 Task: Search one way flight ticket for 2 adults, 2 children, 2 infants in seat in first from Block Island: Block Island State Airport to Greenville: Pitt-greenville Airport on 5-2-2023. Choice of flights is Westjet. Number of bags: 2 checked bags. Price is upto 86000. Outbound departure time preference is 19:30.
Action: Mouse moved to (335, 292)
Screenshot: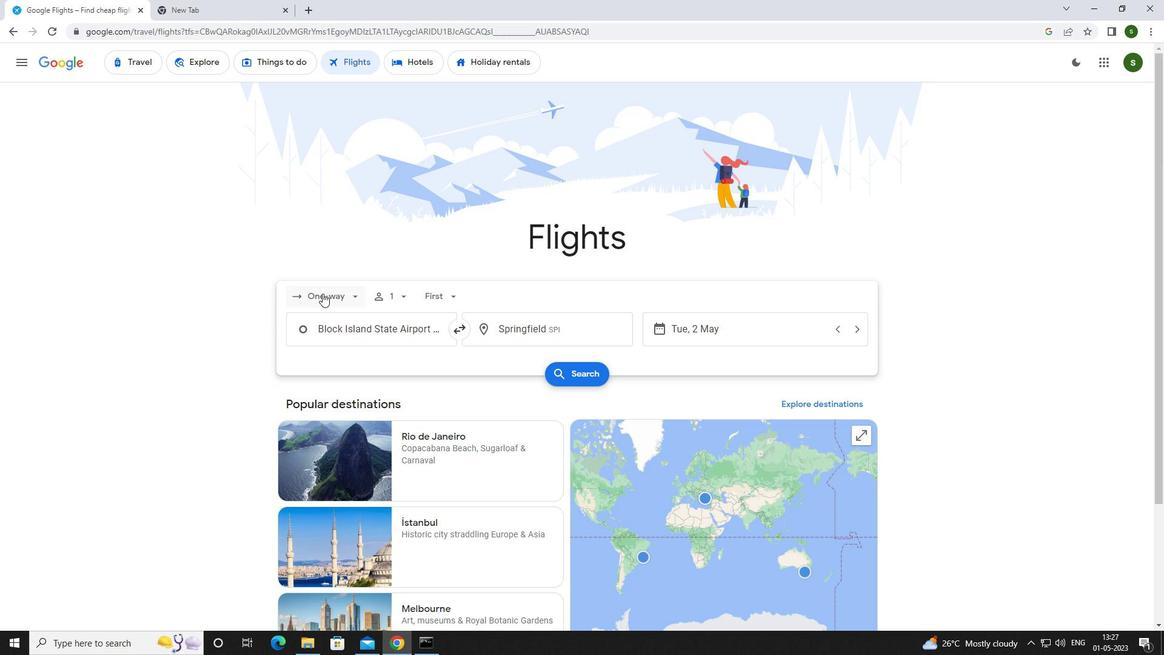 
Action: Mouse pressed left at (335, 292)
Screenshot: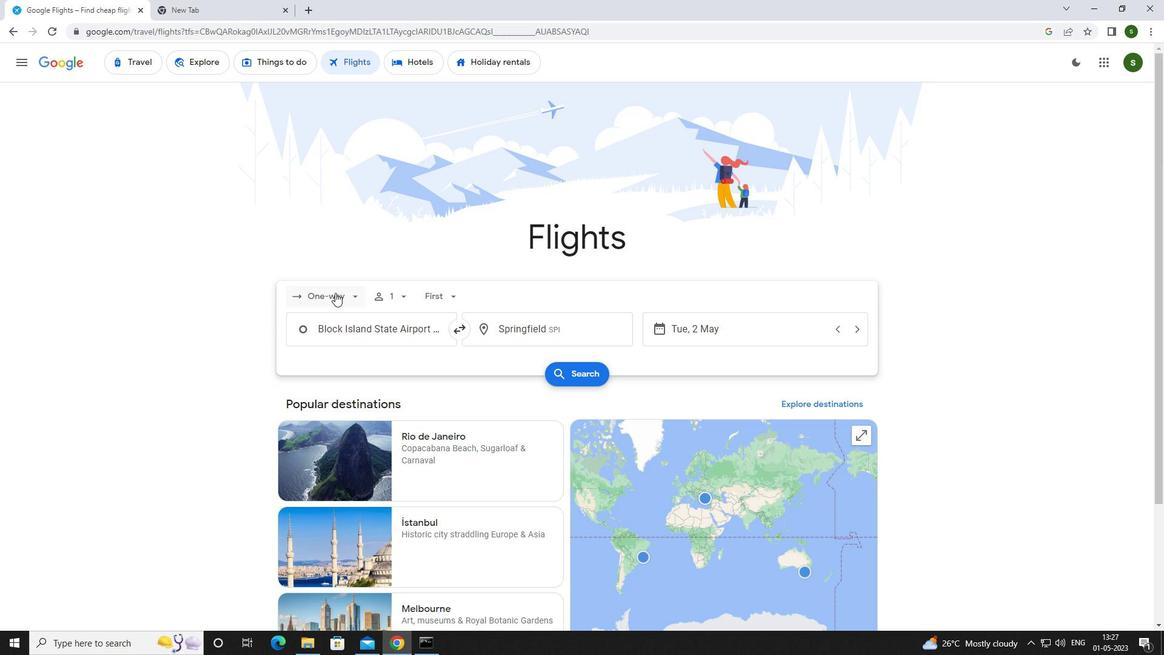 
Action: Mouse moved to (346, 354)
Screenshot: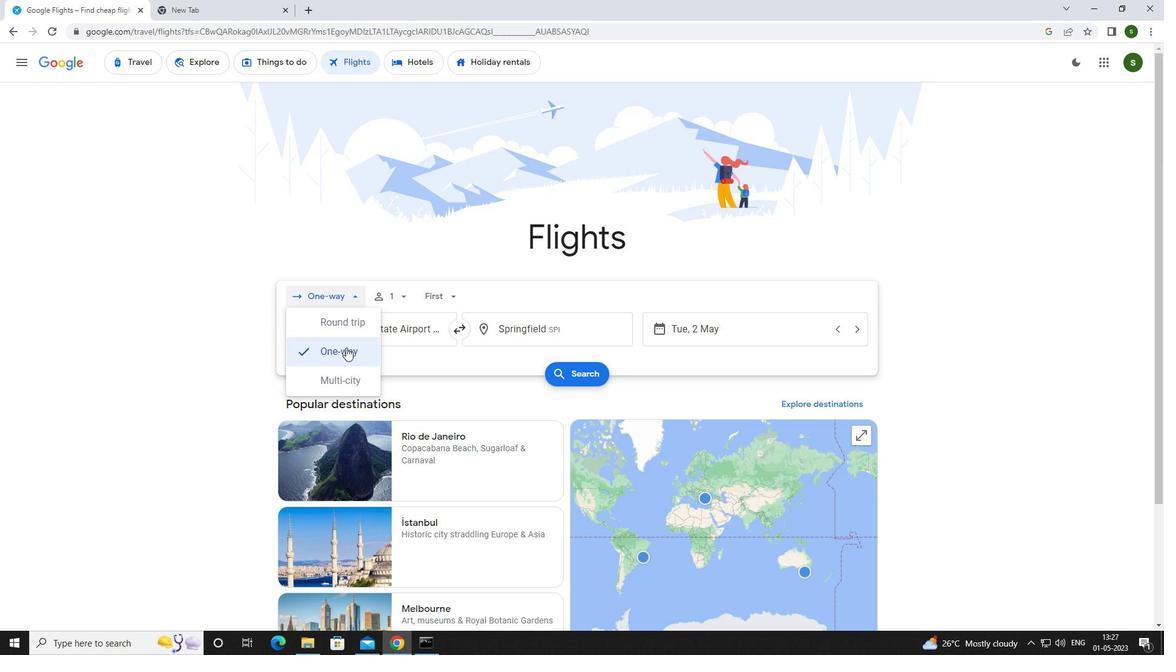 
Action: Mouse pressed left at (346, 354)
Screenshot: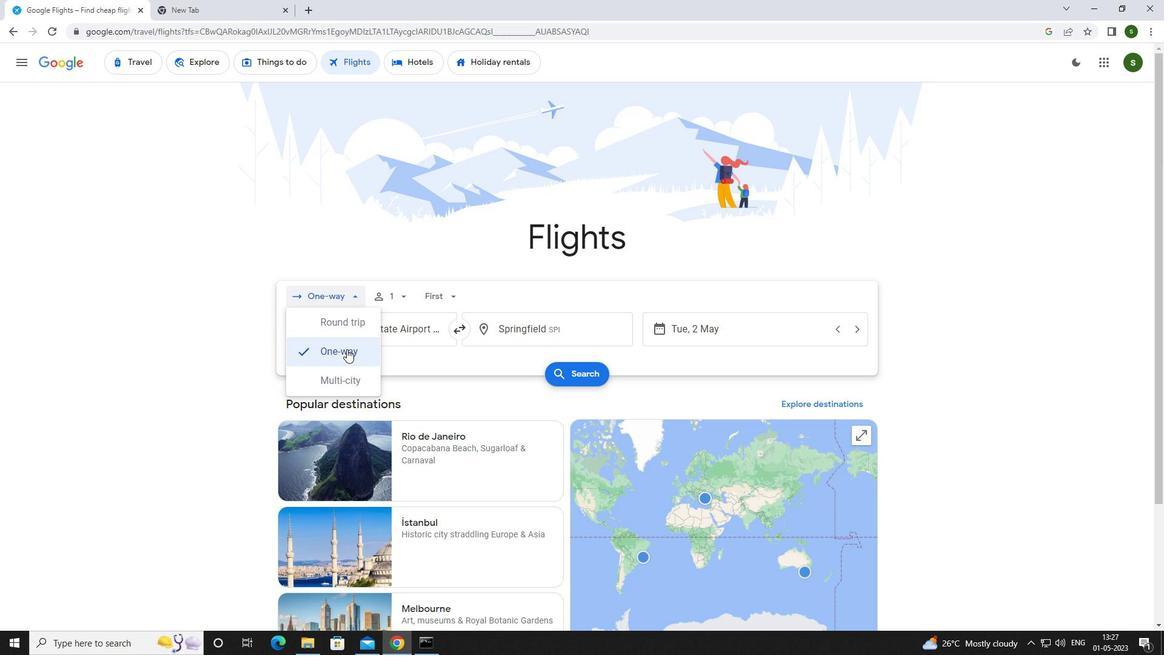 
Action: Mouse moved to (401, 297)
Screenshot: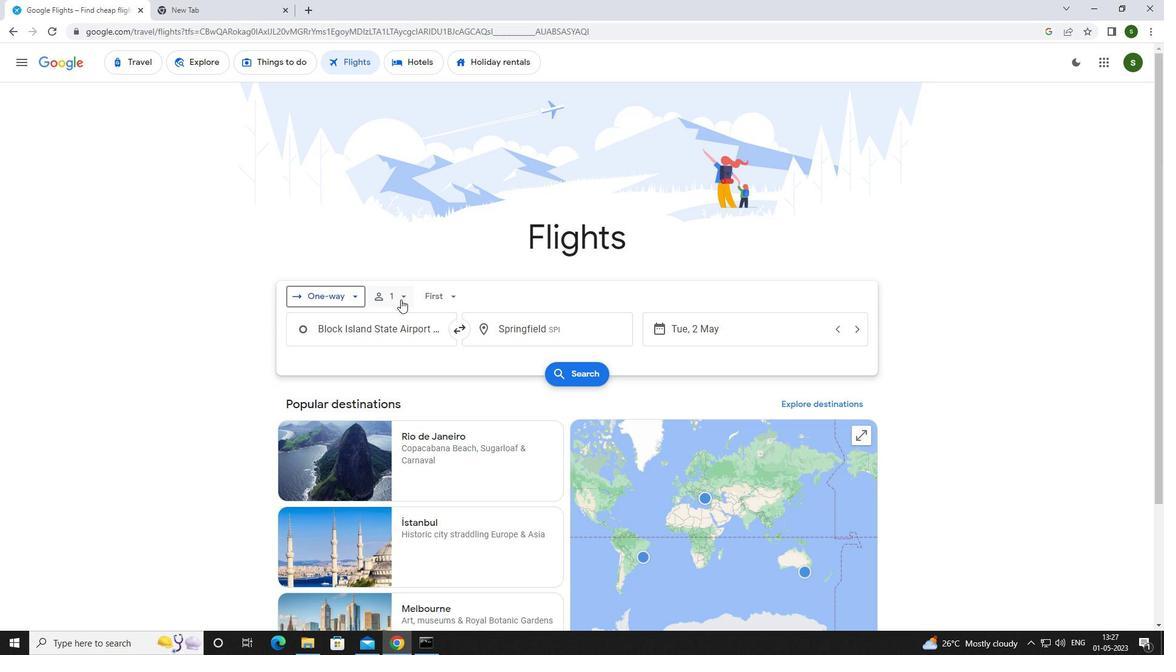 
Action: Mouse pressed left at (401, 297)
Screenshot: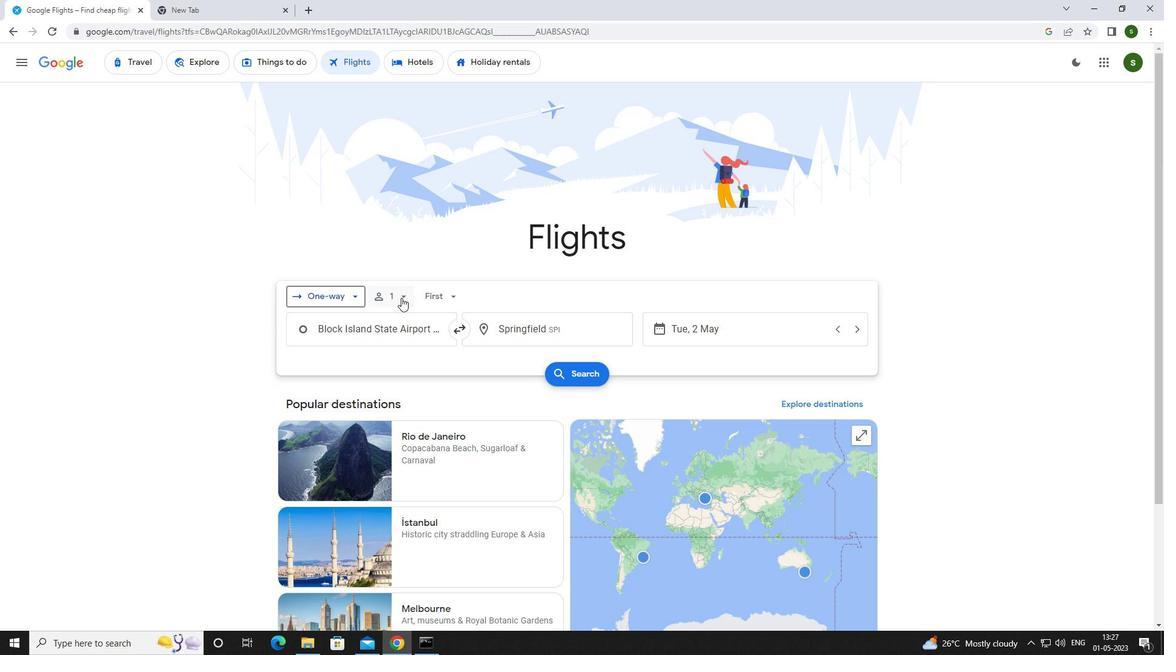 
Action: Mouse moved to (487, 327)
Screenshot: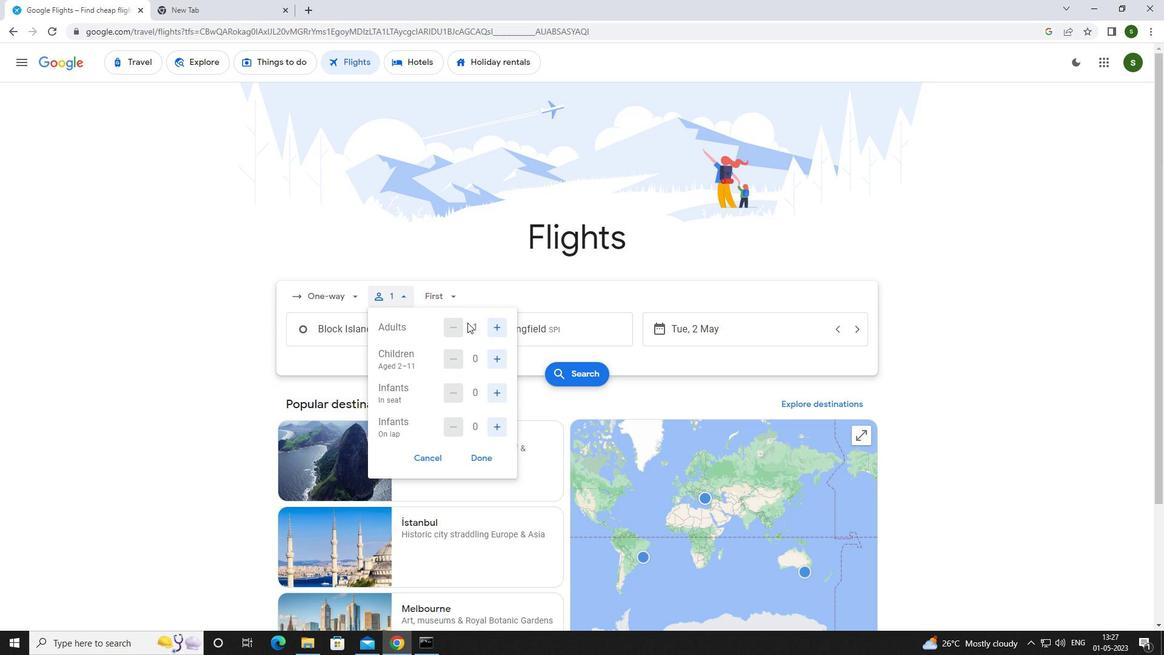 
Action: Mouse pressed left at (487, 327)
Screenshot: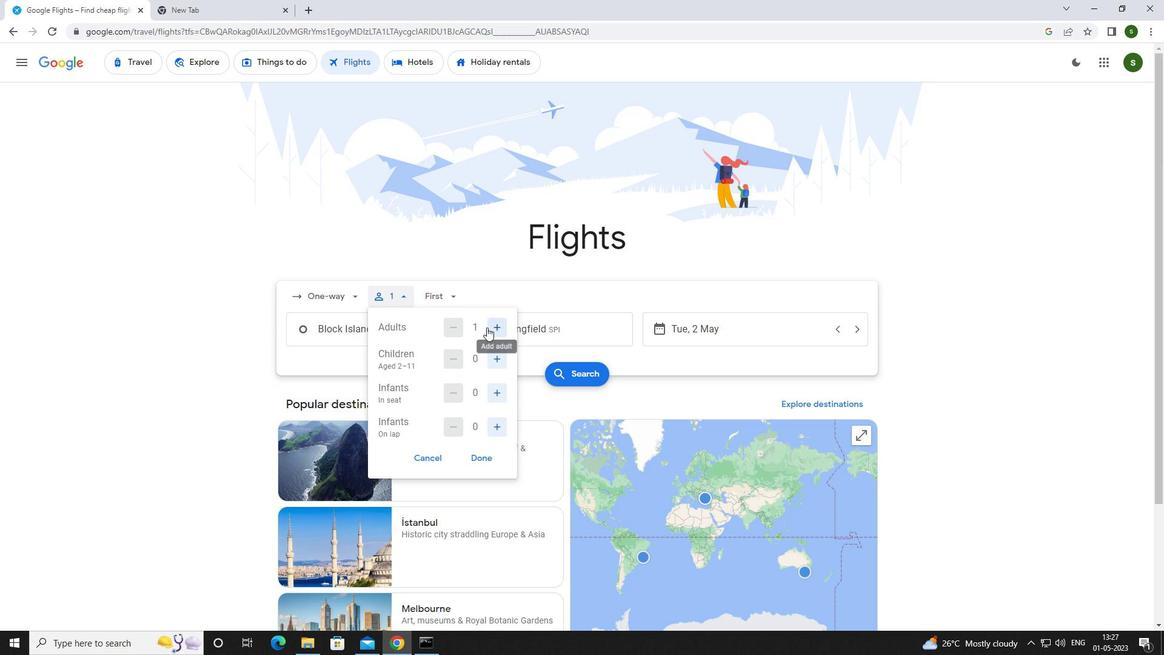 
Action: Mouse moved to (497, 357)
Screenshot: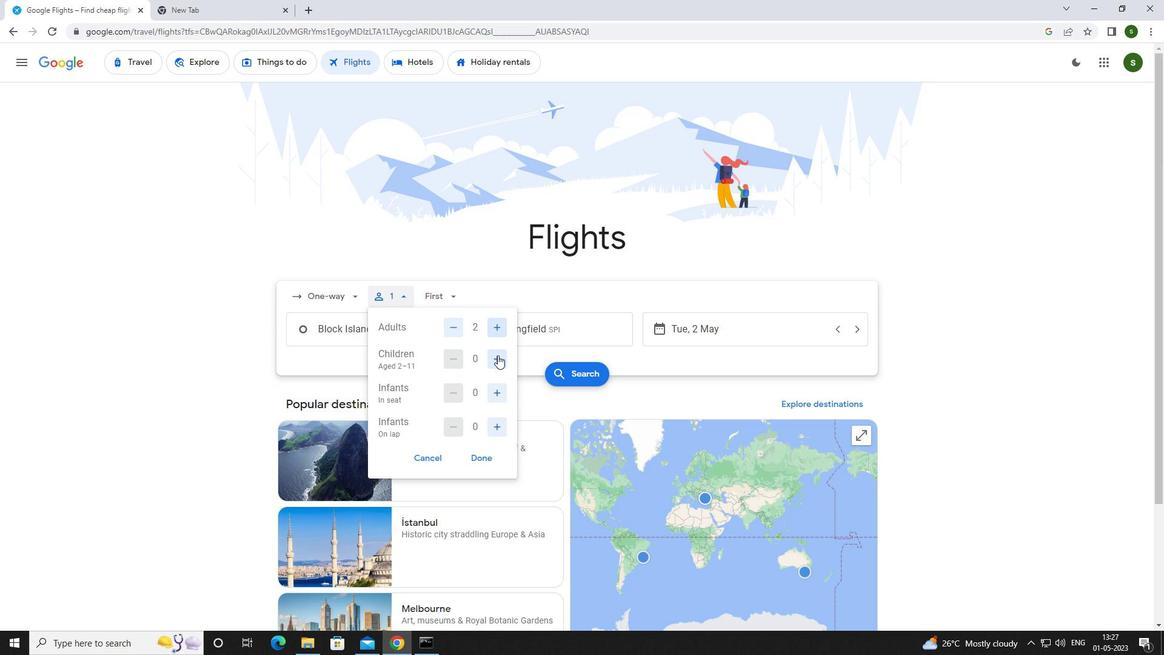 
Action: Mouse pressed left at (497, 357)
Screenshot: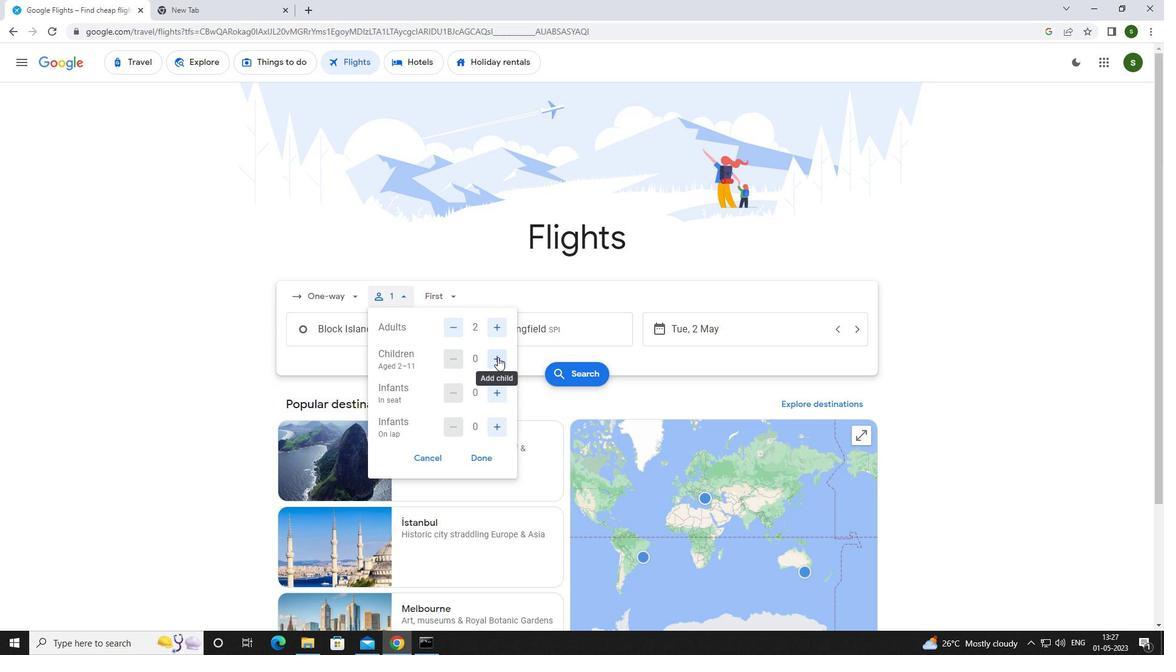 
Action: Mouse moved to (497, 357)
Screenshot: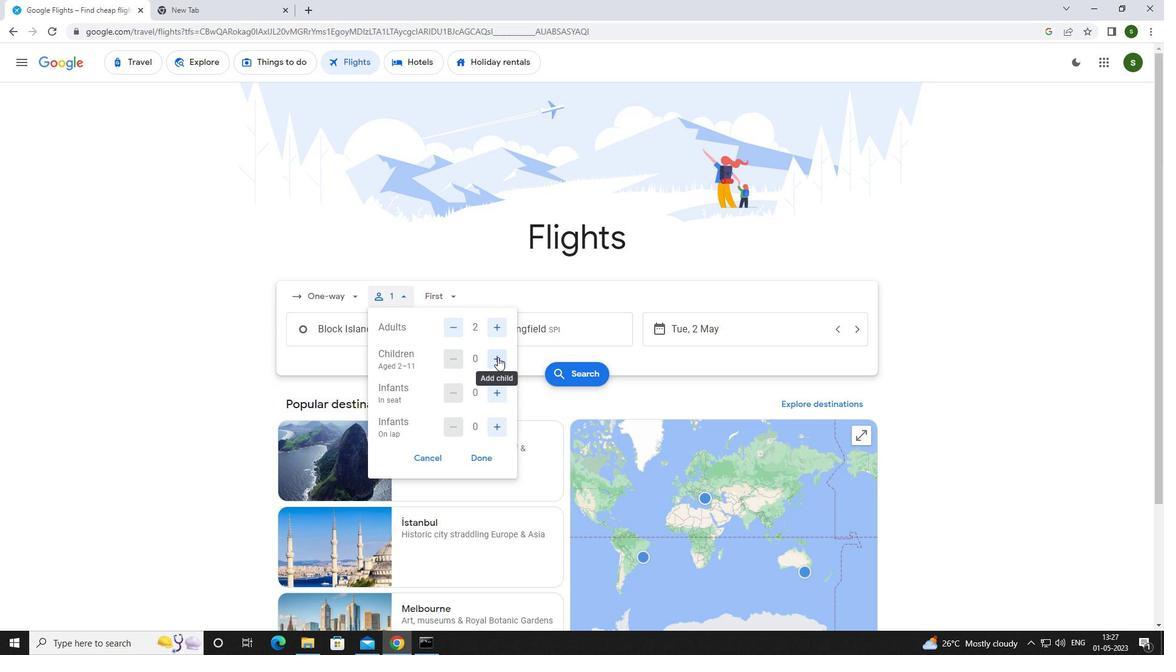 
Action: Mouse pressed left at (497, 357)
Screenshot: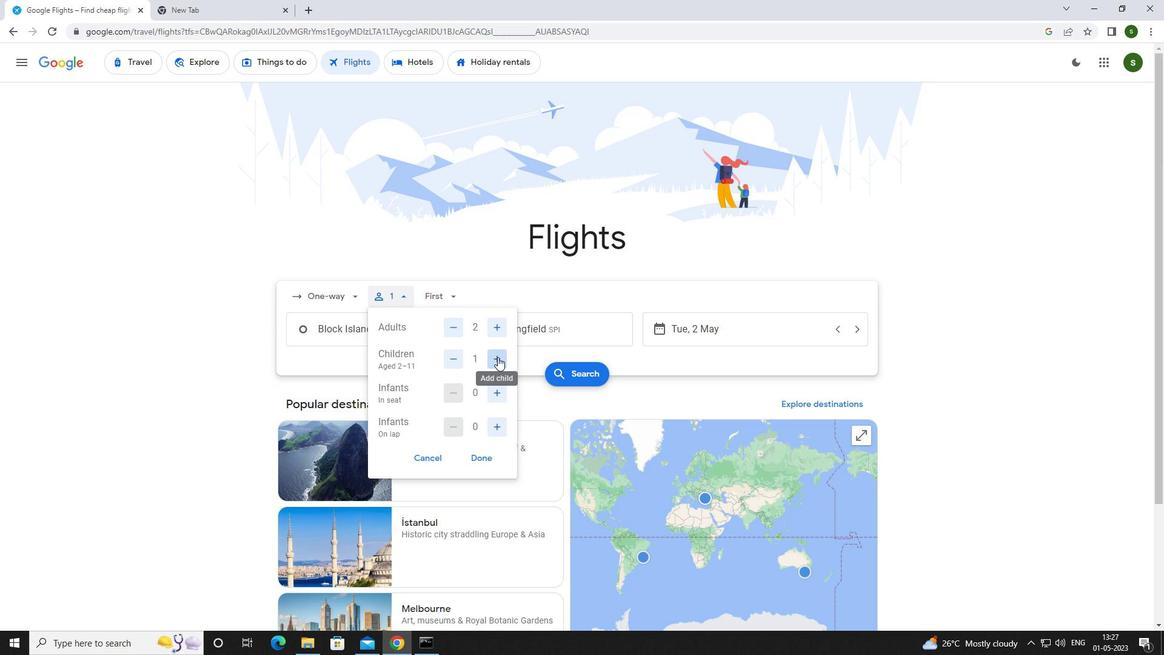 
Action: Mouse moved to (494, 389)
Screenshot: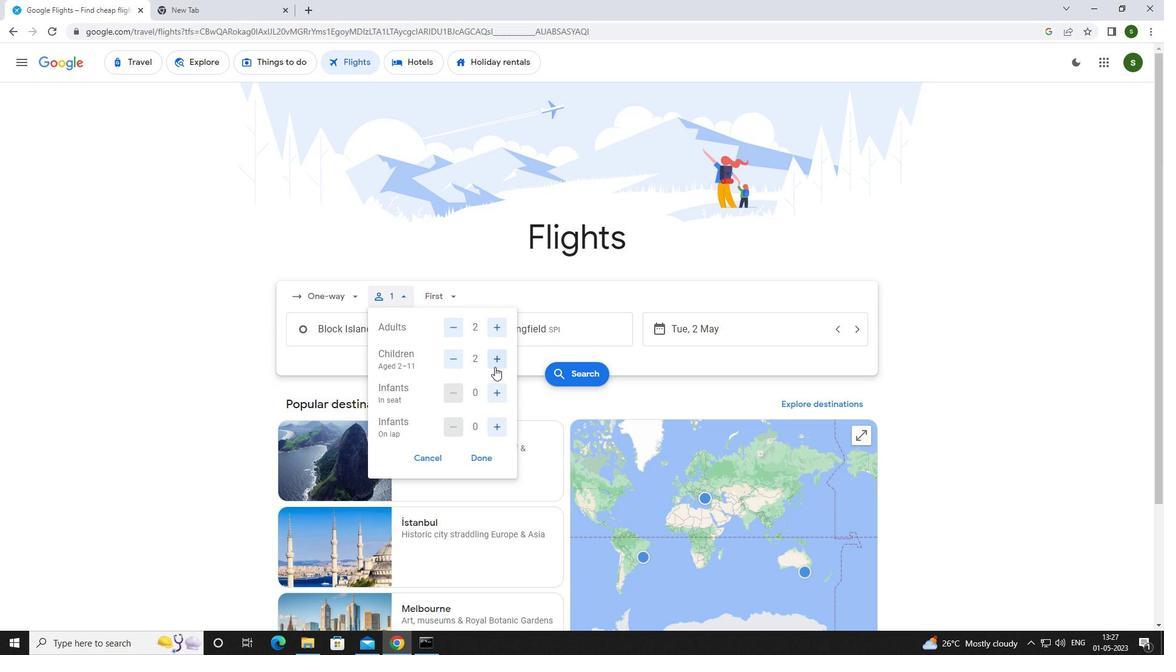 
Action: Mouse pressed left at (494, 389)
Screenshot: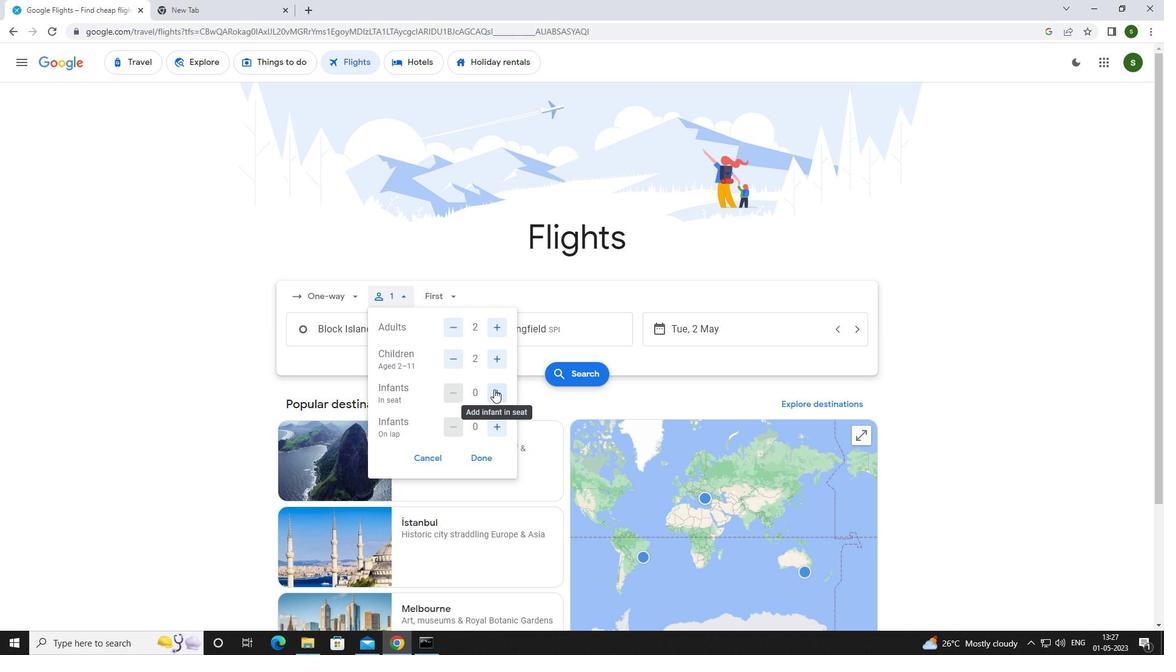 
Action: Mouse pressed left at (494, 389)
Screenshot: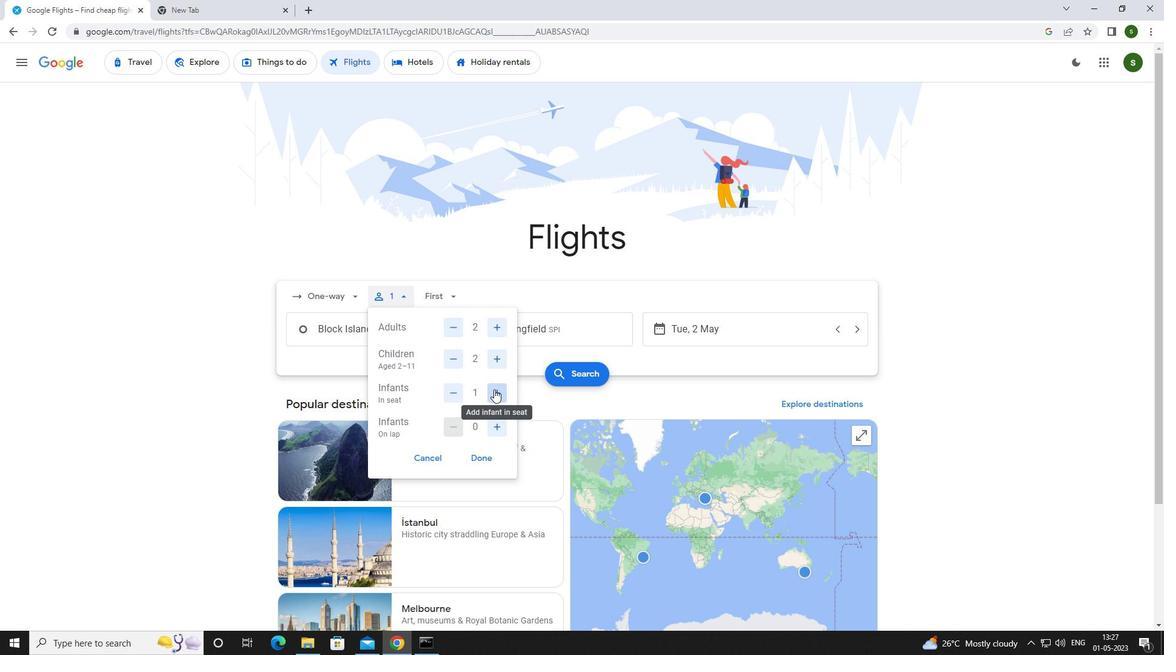 
Action: Mouse moved to (448, 299)
Screenshot: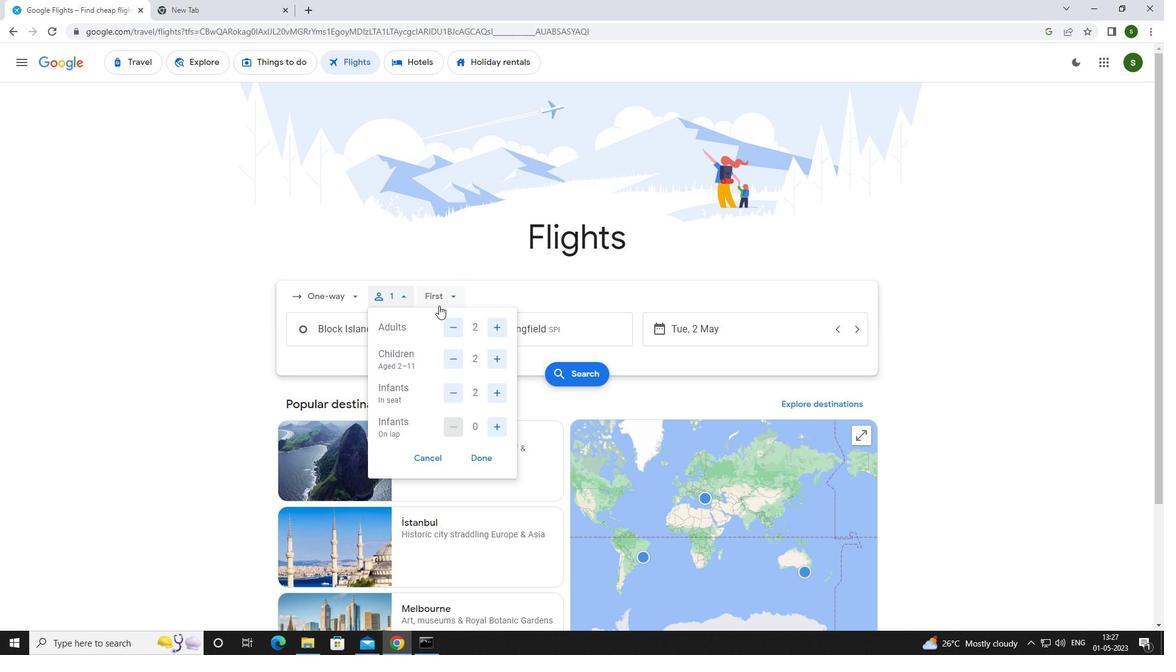 
Action: Mouse pressed left at (448, 299)
Screenshot: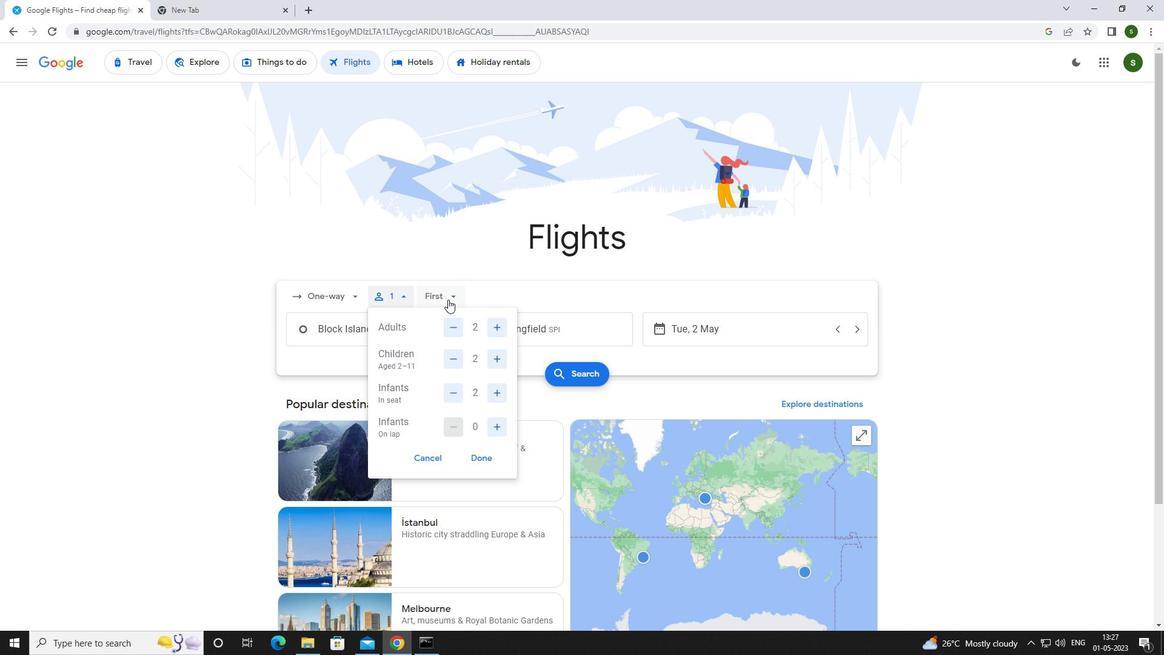 
Action: Mouse moved to (467, 408)
Screenshot: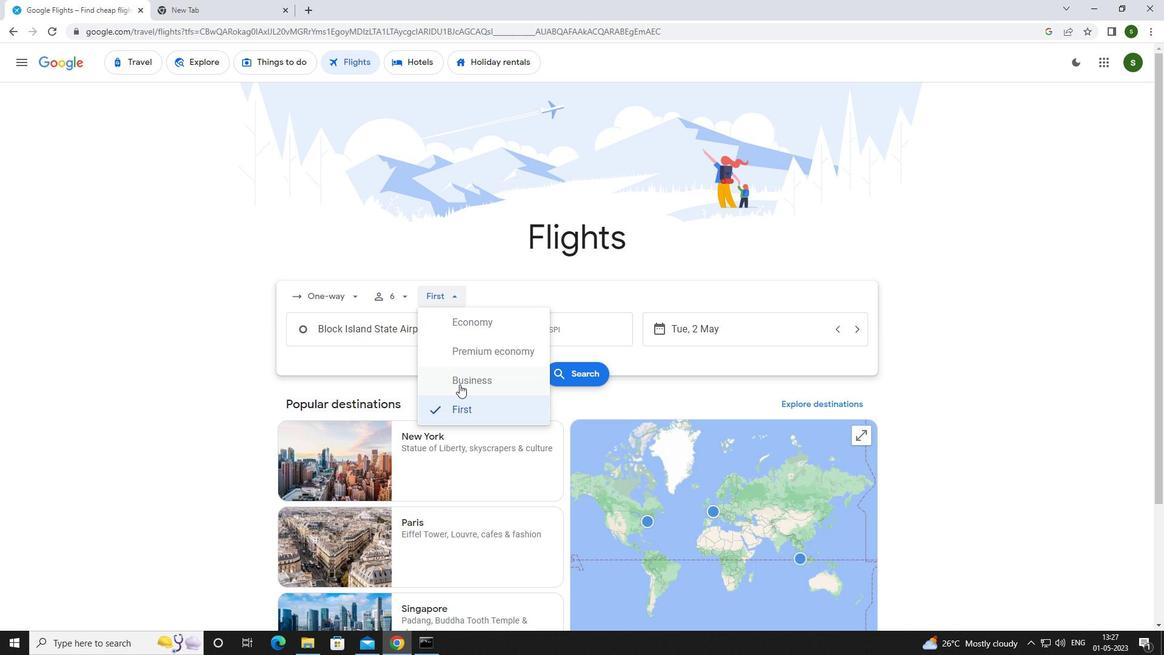
Action: Mouse pressed left at (467, 408)
Screenshot: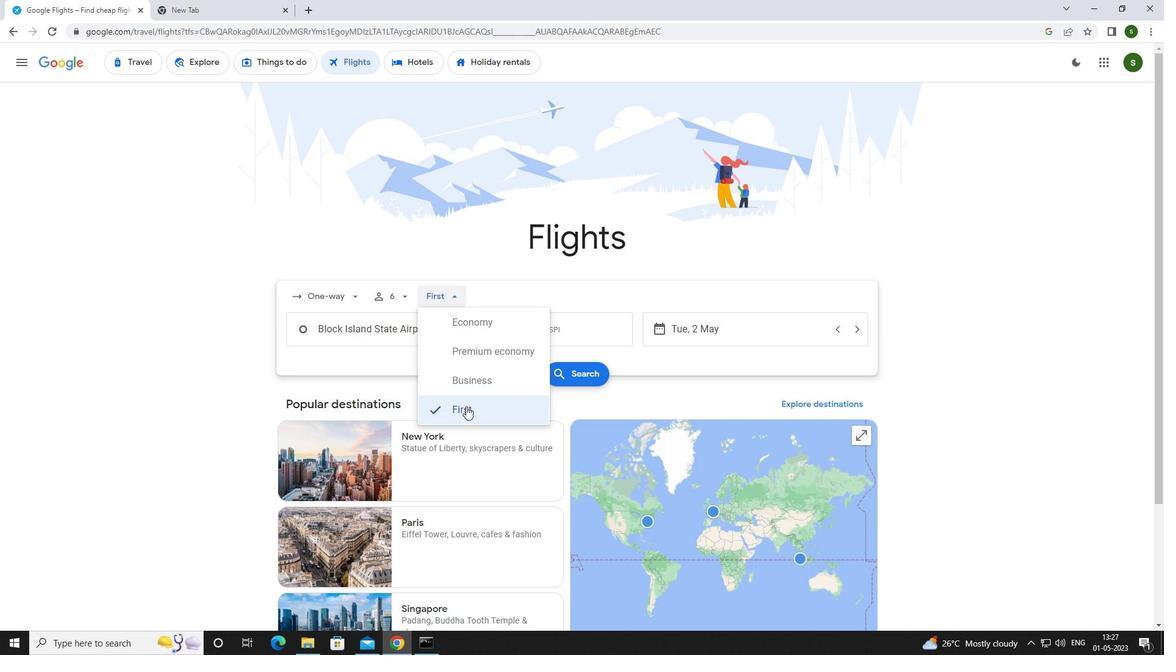 
Action: Mouse moved to (440, 334)
Screenshot: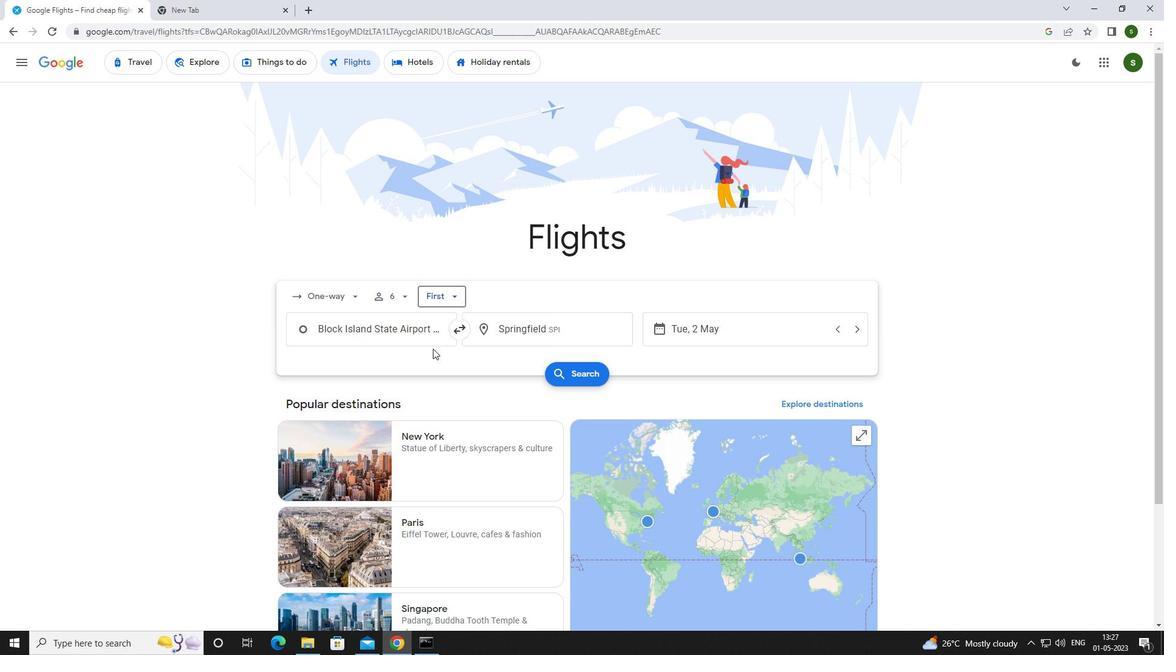 
Action: Mouse pressed left at (440, 334)
Screenshot: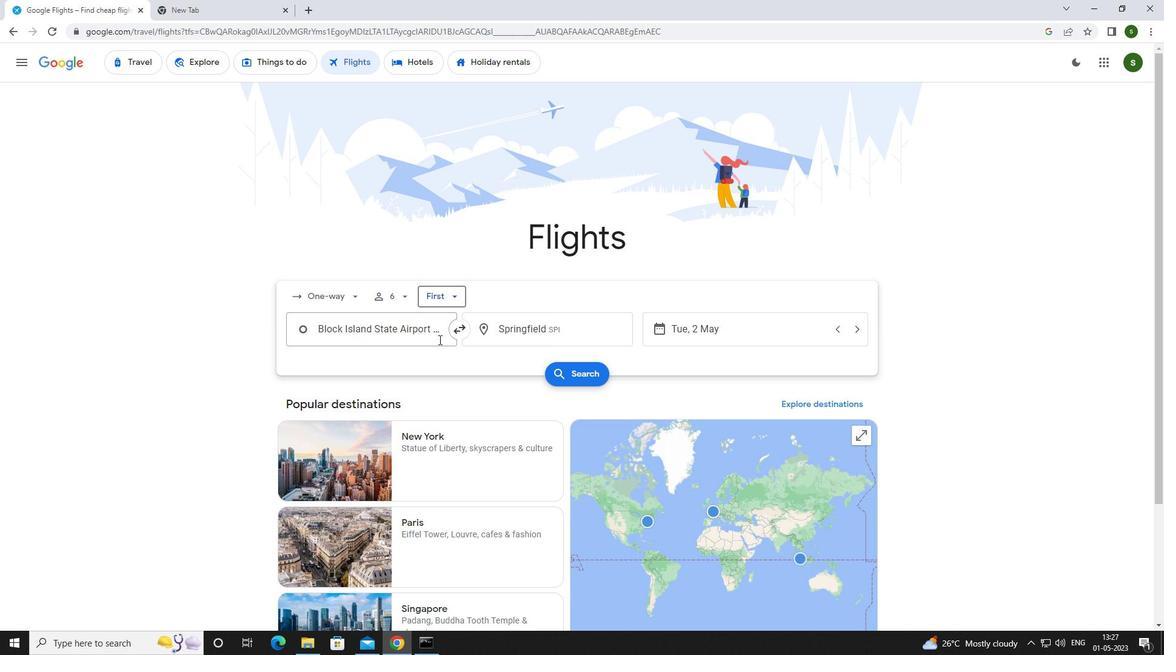 
Action: Mouse moved to (423, 339)
Screenshot: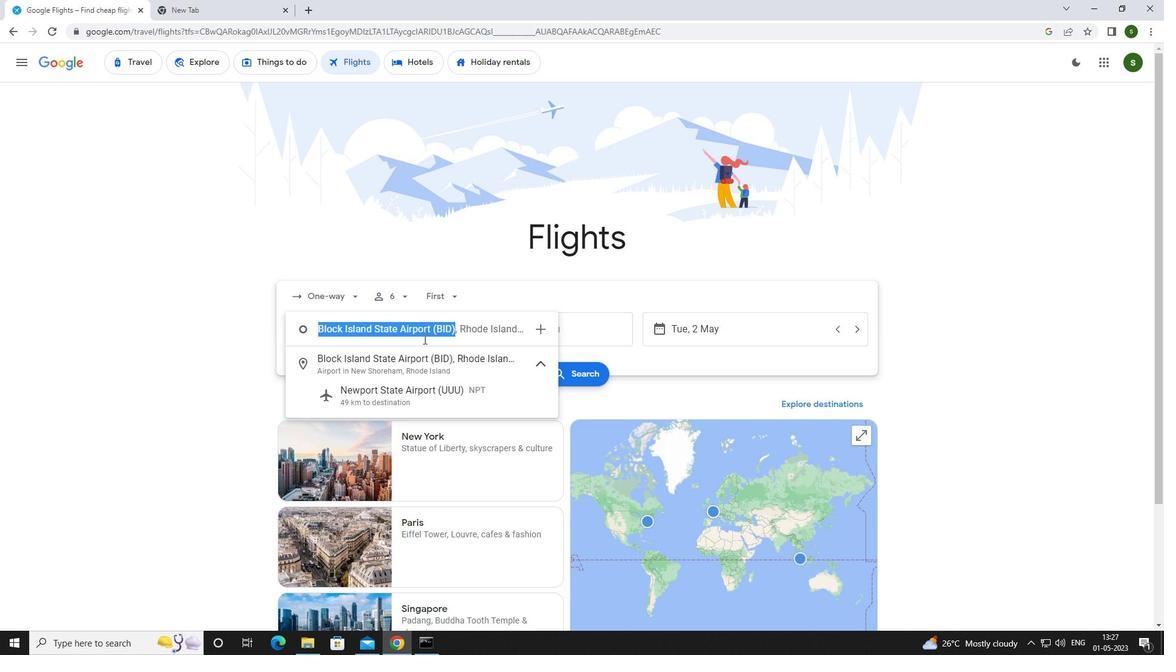 
Action: Key pressed <Key.caps_lock>b<Key.caps_lock>lock<Key.space><Key.caps_lock>i<Key.caps_lock>sland<Key.space><Key.caps_lock>s<Key.caps_lock>tate<Key.space>
Screenshot: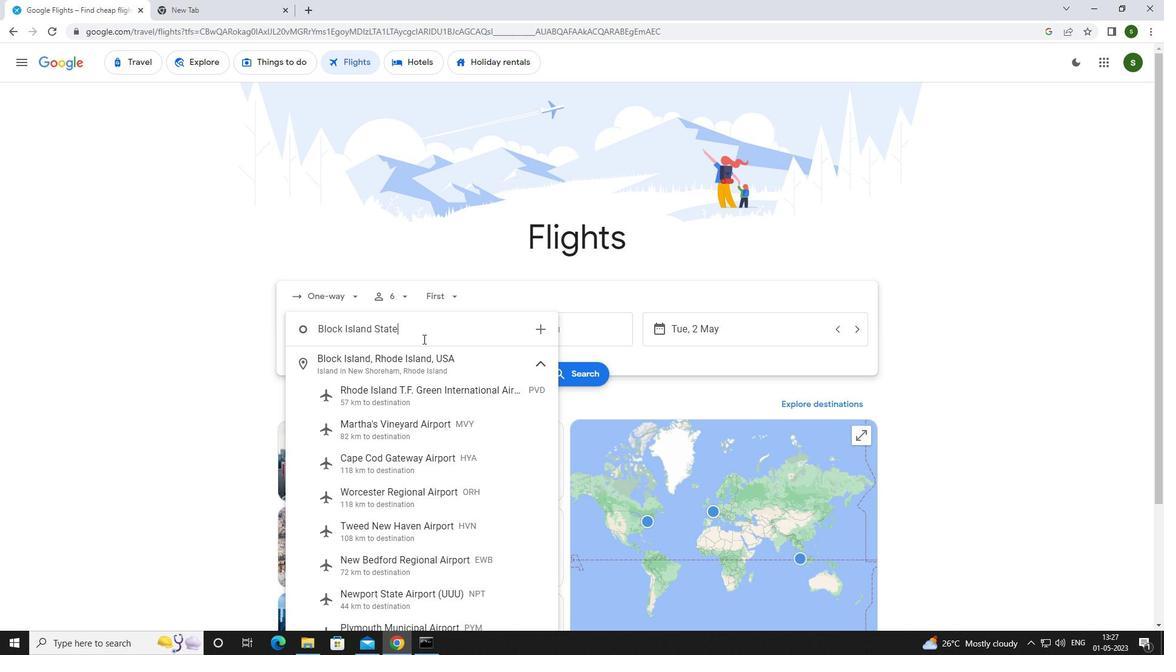 
Action: Mouse moved to (409, 369)
Screenshot: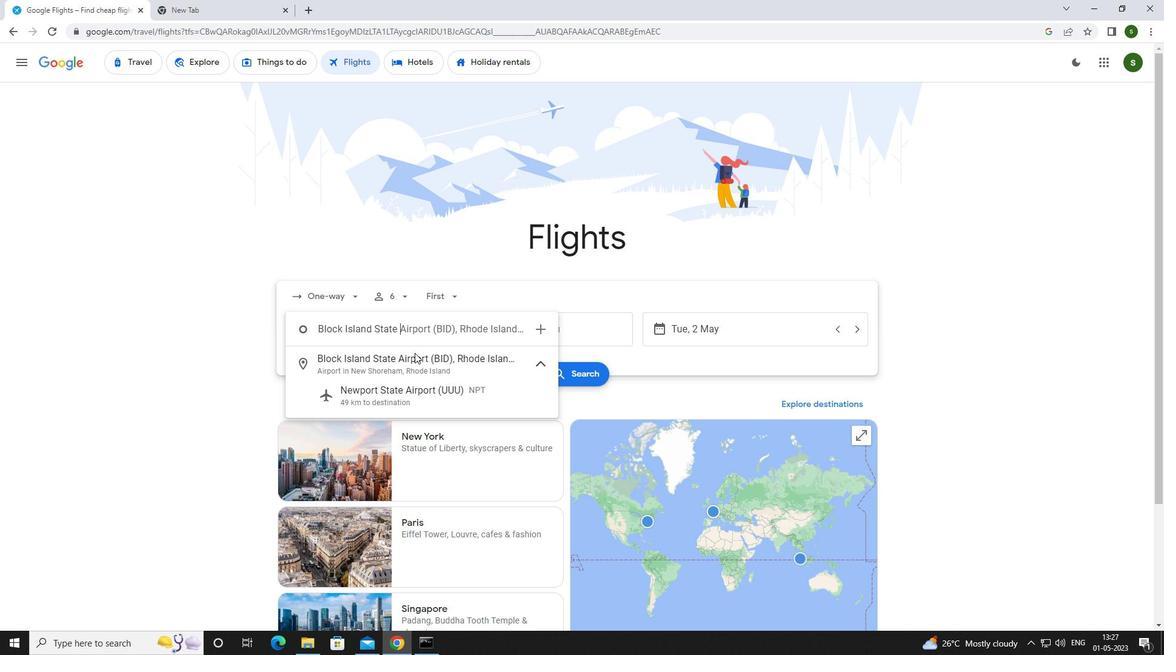 
Action: Mouse pressed left at (409, 369)
Screenshot: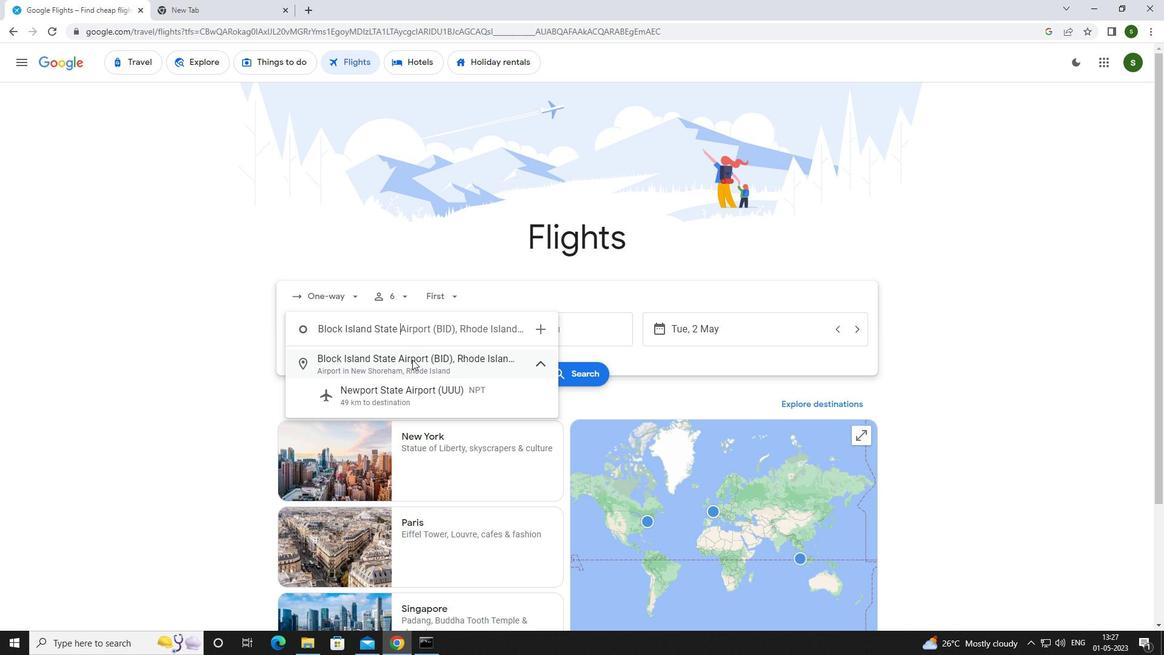 
Action: Mouse moved to (538, 332)
Screenshot: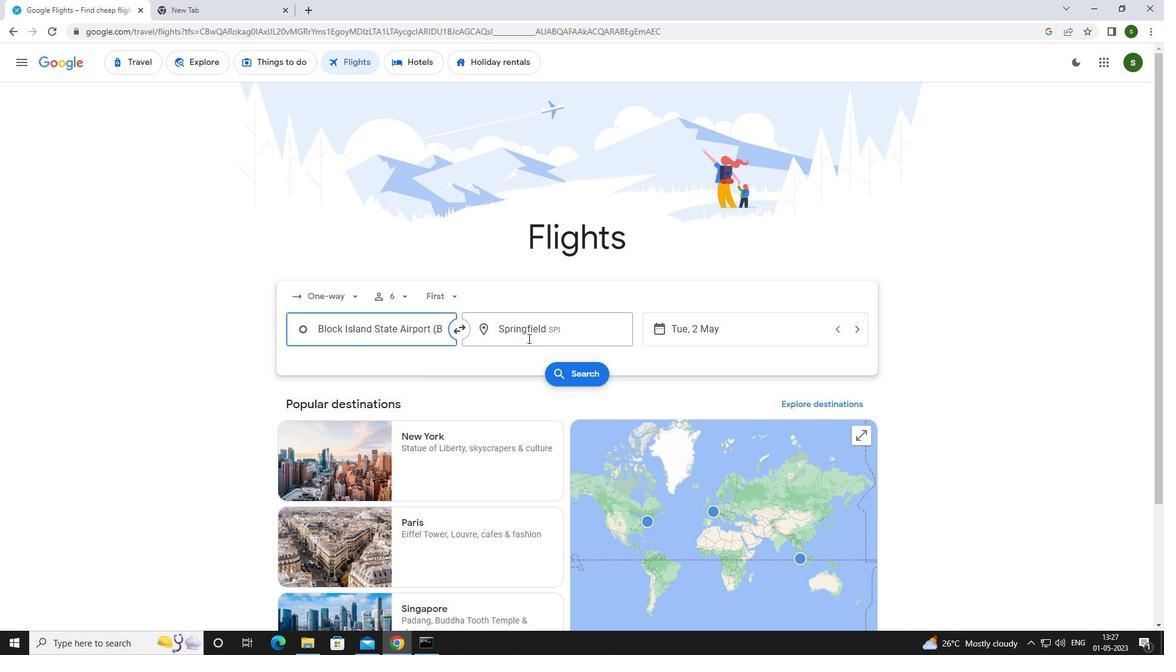 
Action: Mouse pressed left at (538, 332)
Screenshot: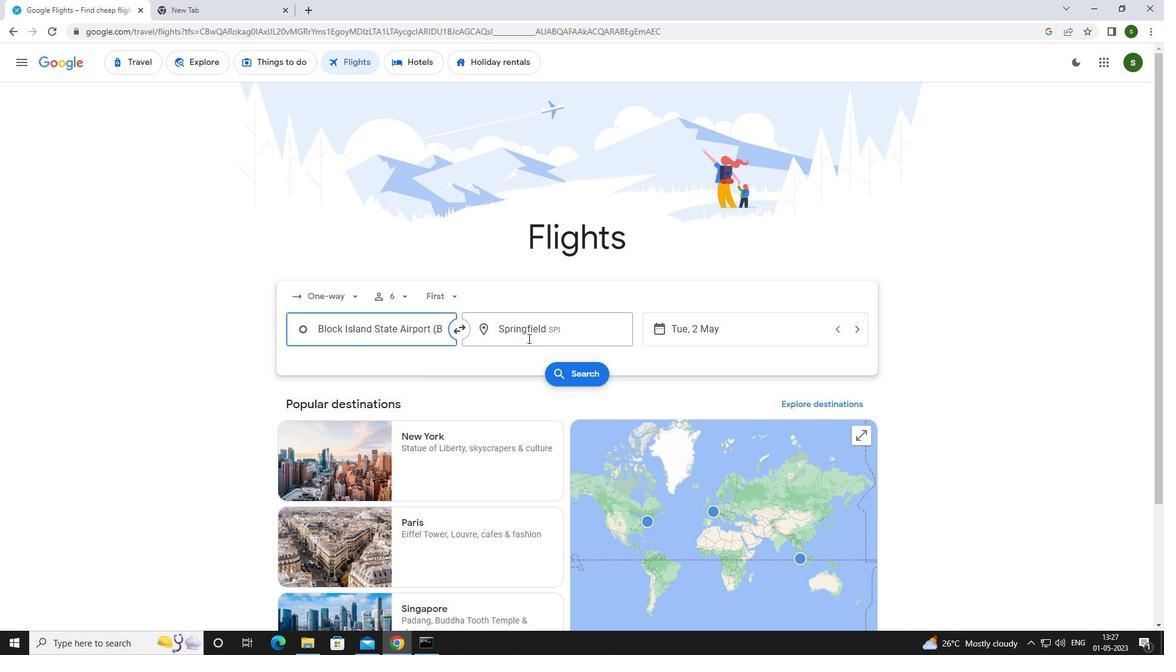 
Action: Mouse moved to (417, 363)
Screenshot: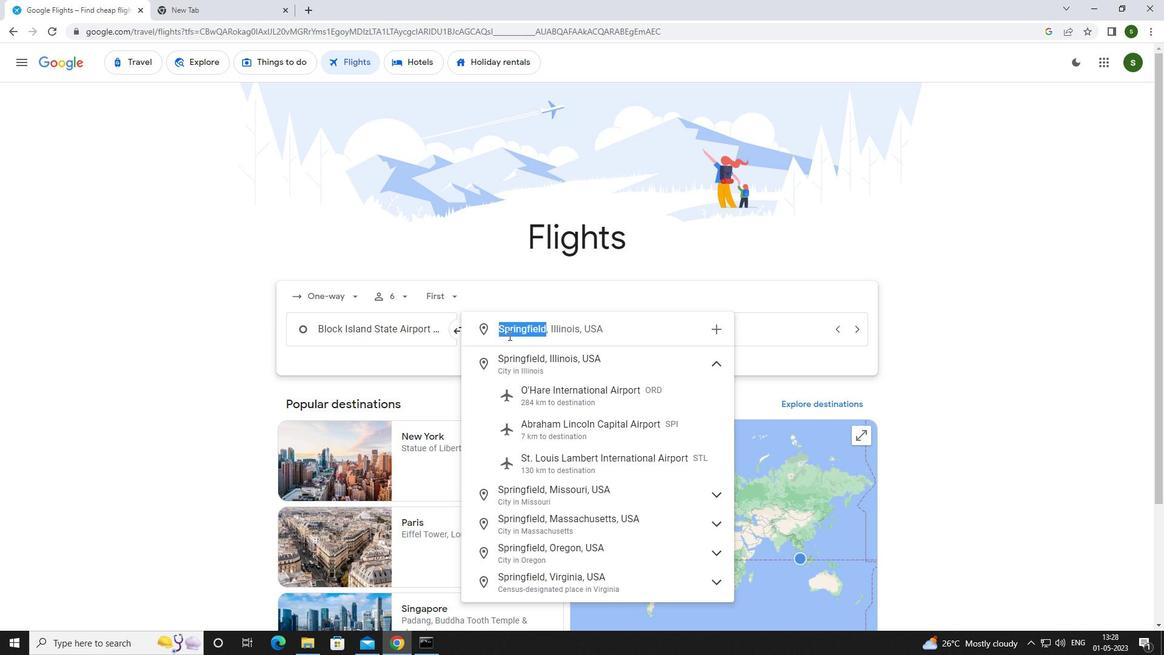 
Action: Key pressed <Key.caps_lock>p<Key.caps_lock>itt
Screenshot: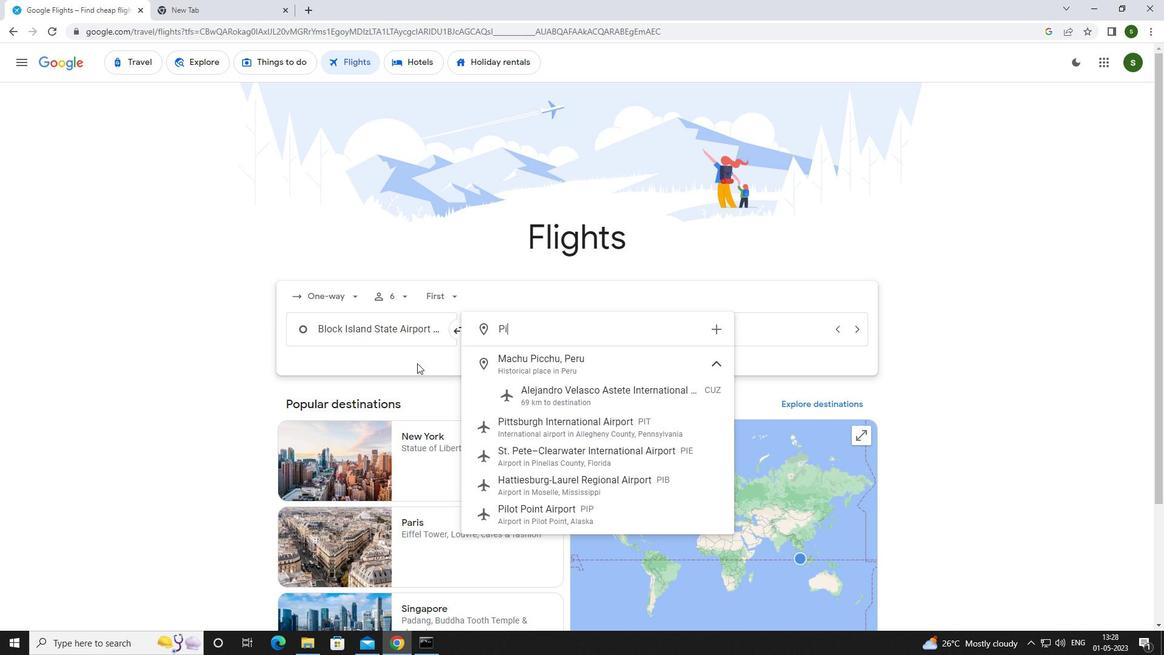 
Action: Mouse moved to (542, 459)
Screenshot: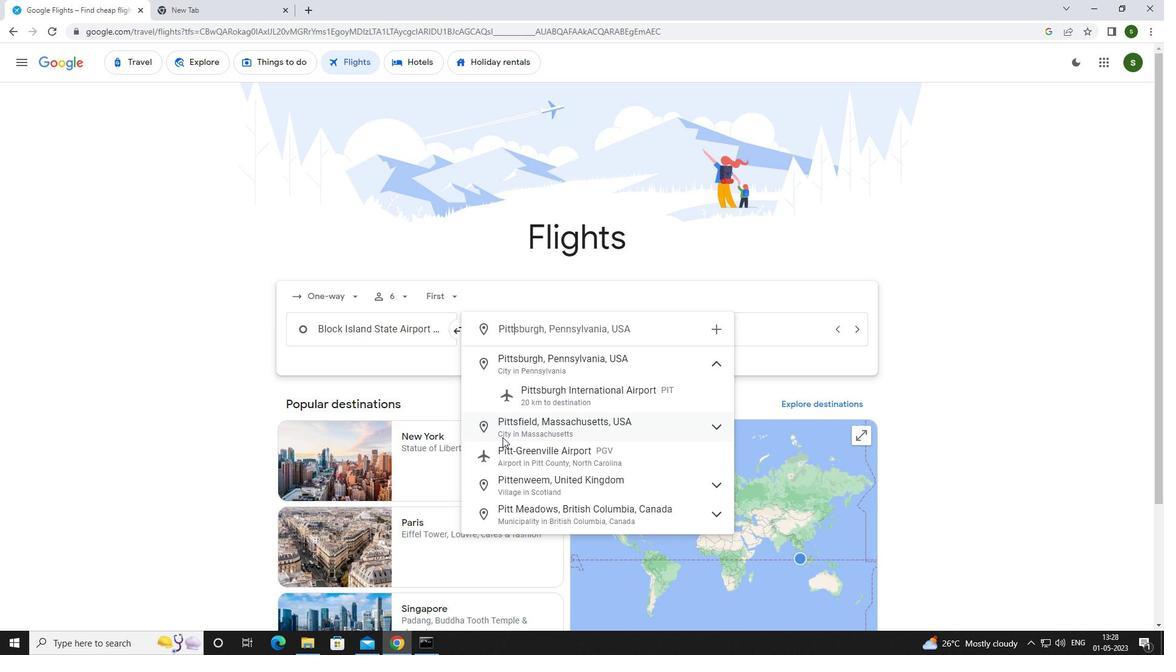 
Action: Mouse pressed left at (542, 459)
Screenshot: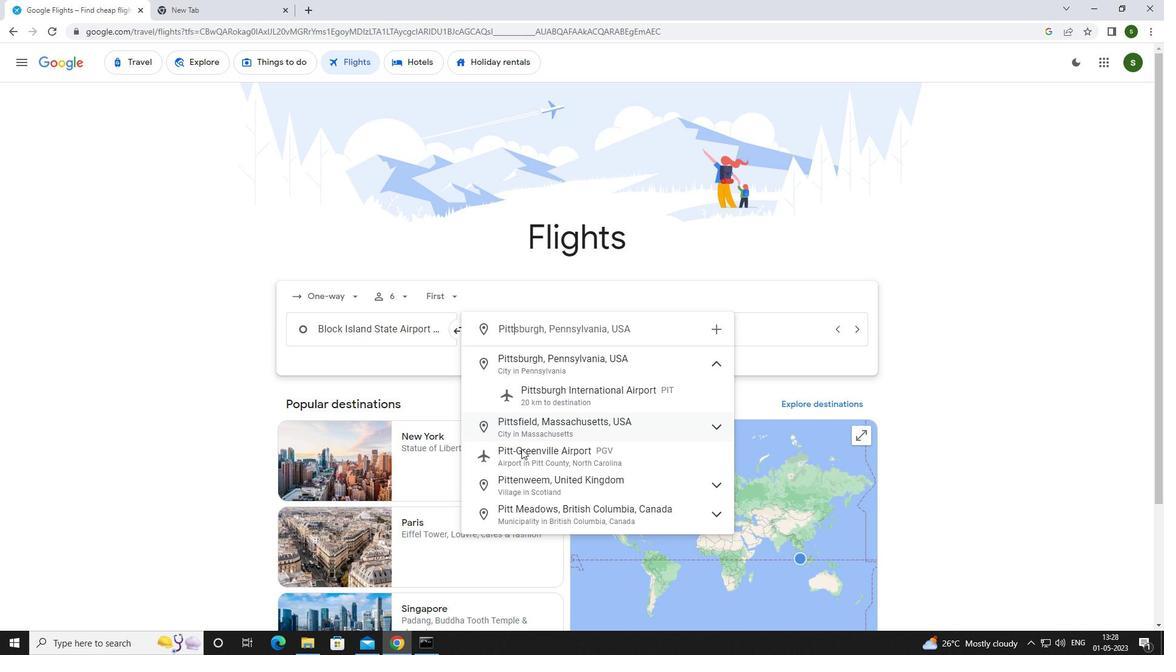 
Action: Mouse moved to (735, 331)
Screenshot: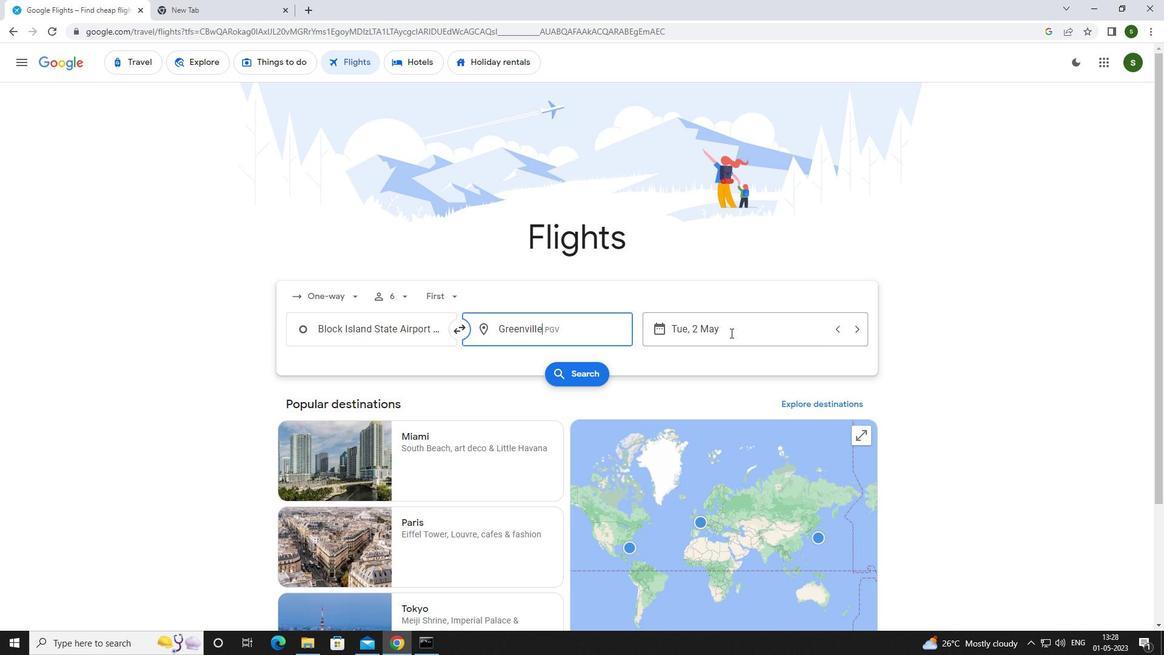 
Action: Mouse pressed left at (735, 331)
Screenshot: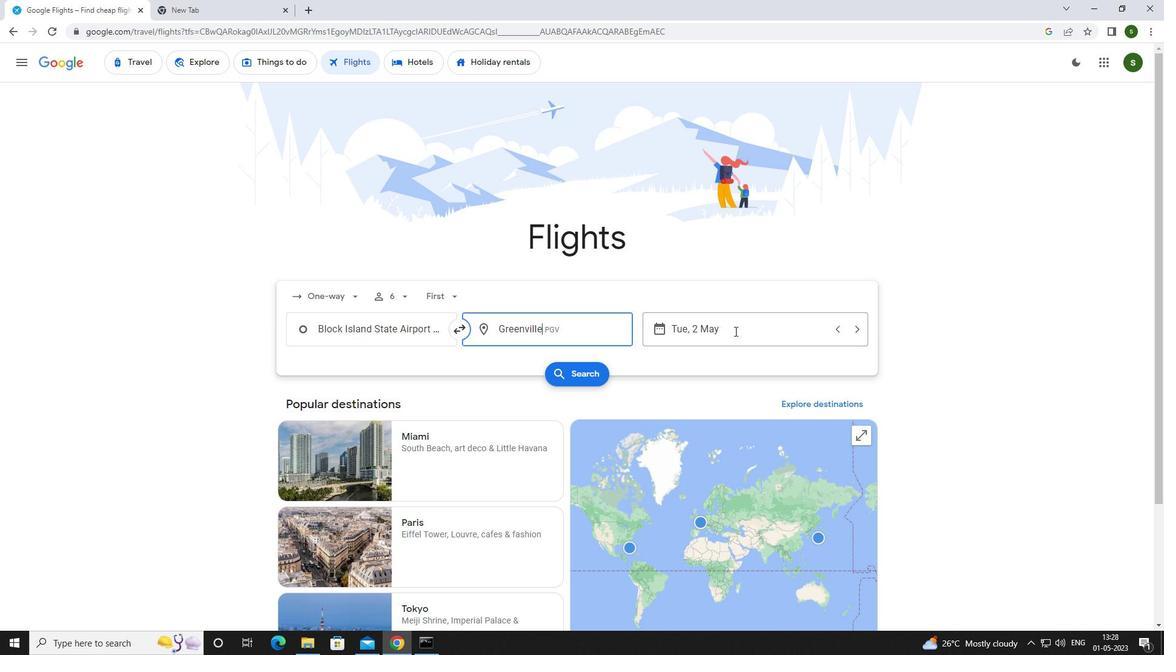 
Action: Mouse moved to (491, 409)
Screenshot: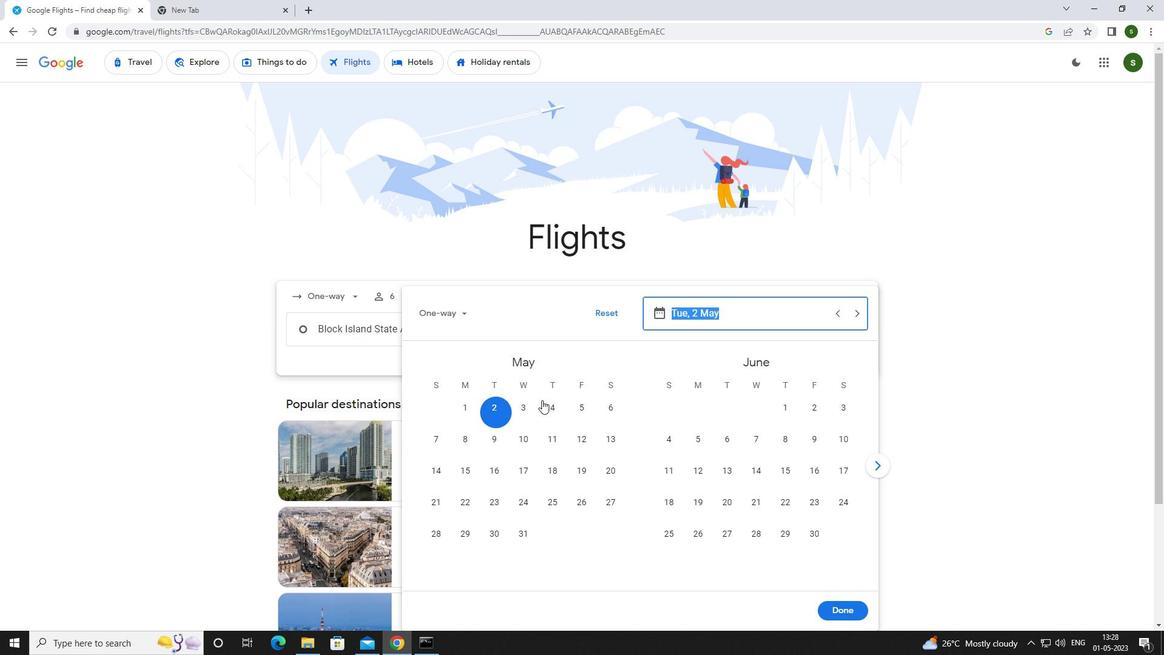 
Action: Mouse pressed left at (491, 409)
Screenshot: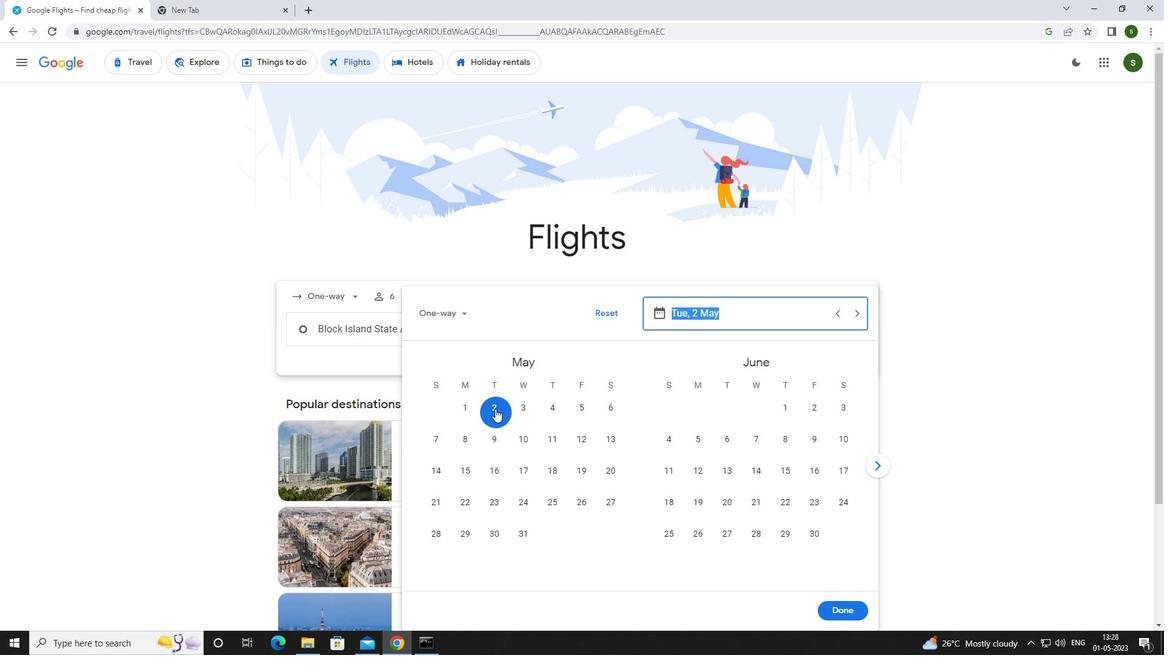 
Action: Mouse moved to (849, 613)
Screenshot: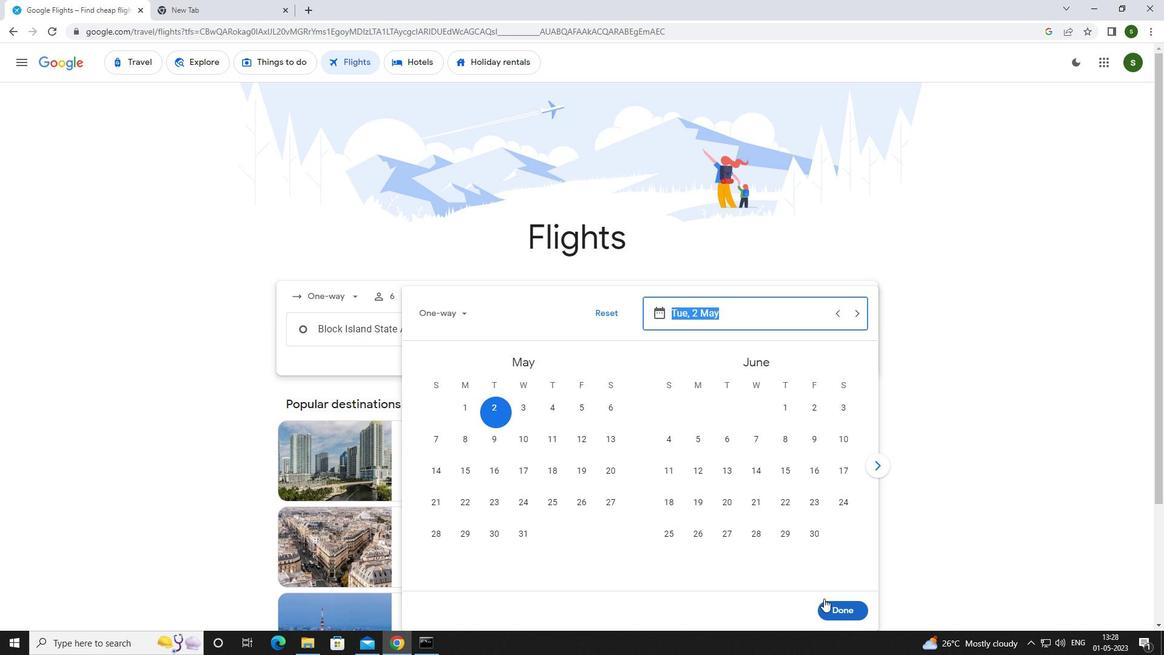 
Action: Mouse pressed left at (849, 613)
Screenshot: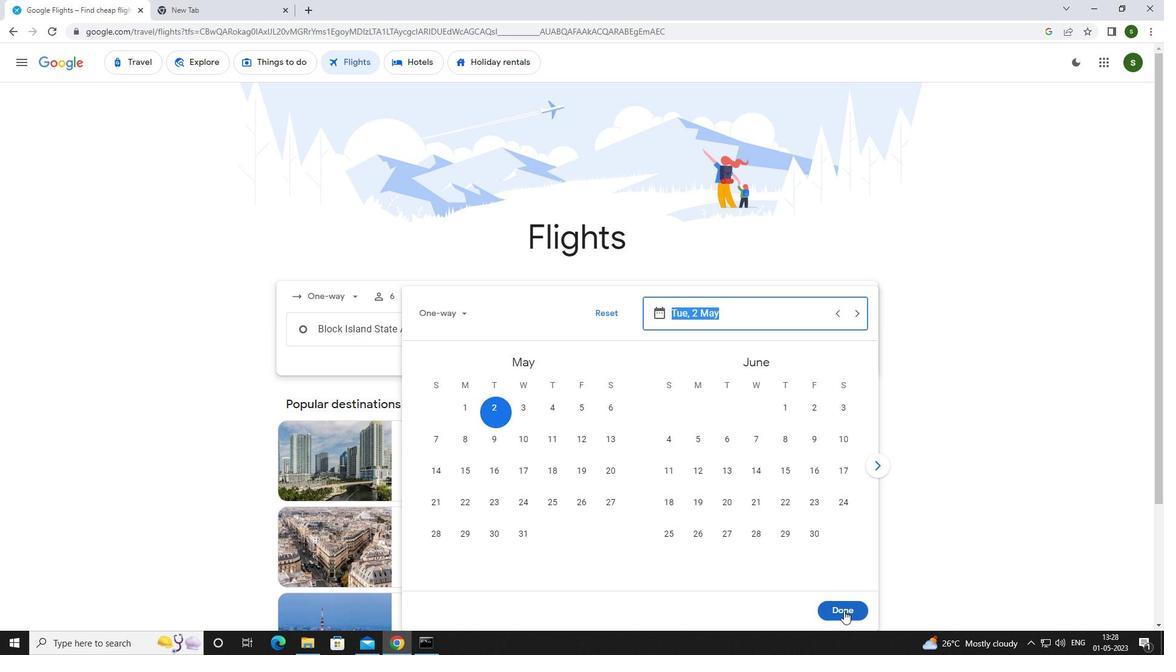 
Action: Mouse moved to (565, 380)
Screenshot: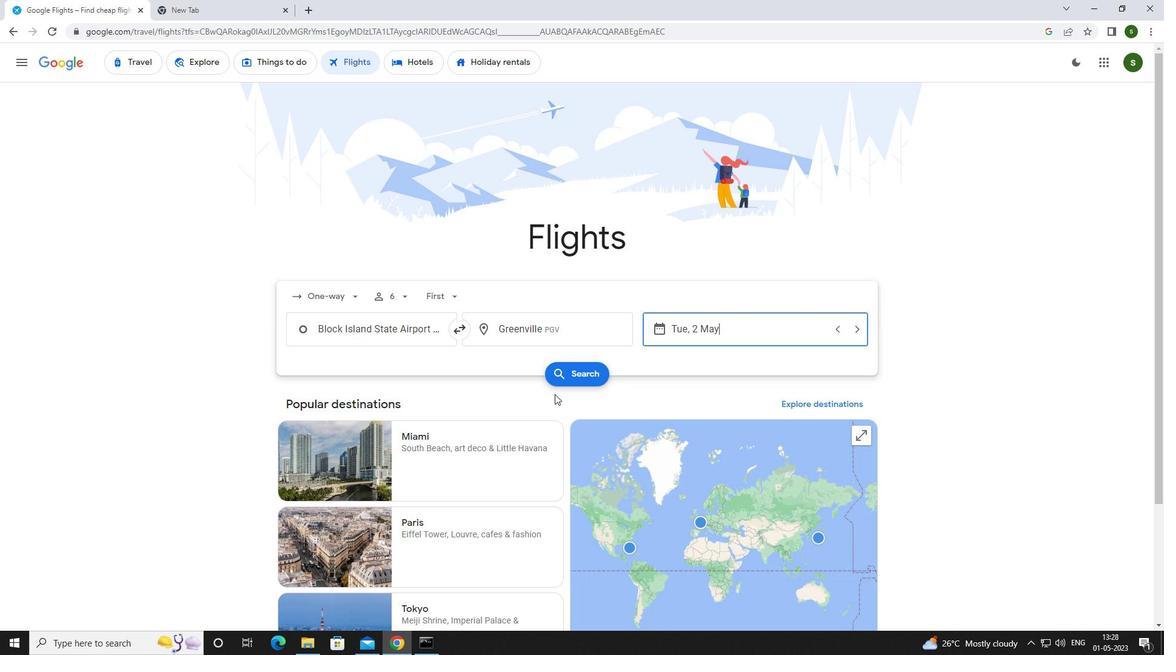 
Action: Mouse pressed left at (565, 380)
Screenshot: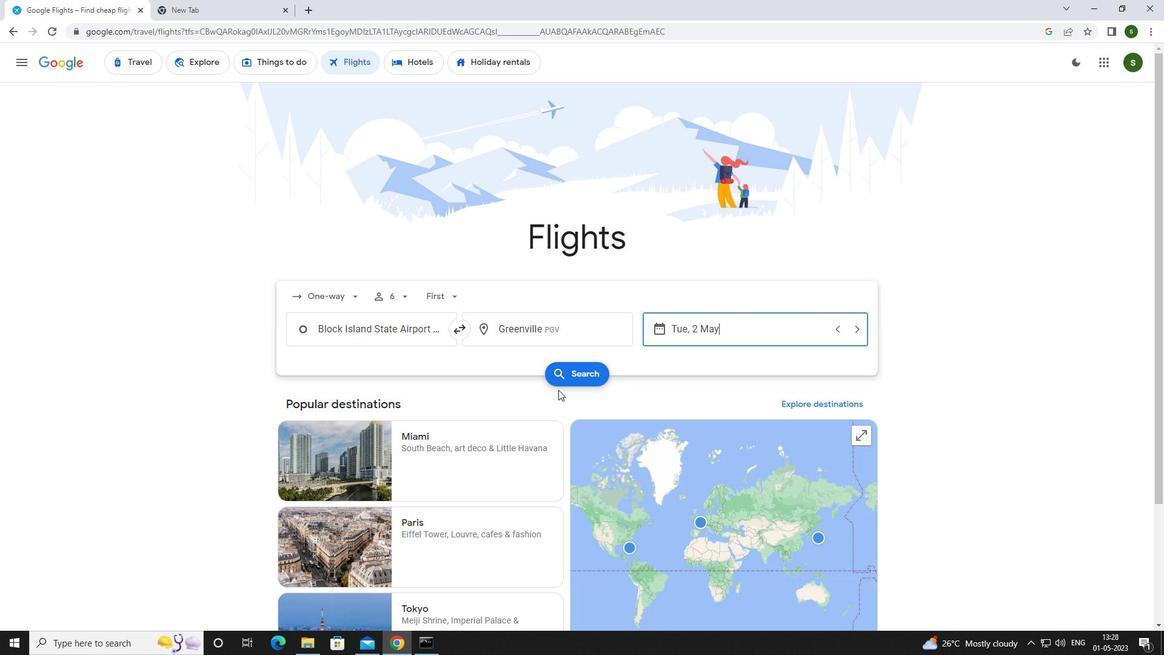 
Action: Mouse moved to (315, 173)
Screenshot: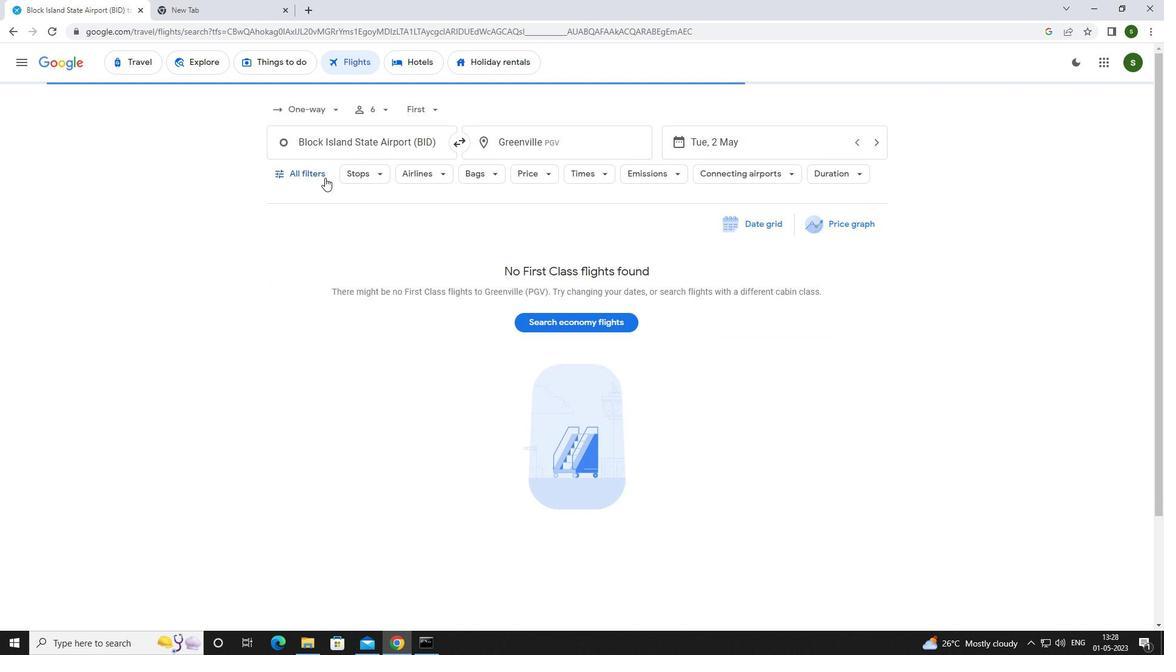
Action: Mouse pressed left at (315, 173)
Screenshot: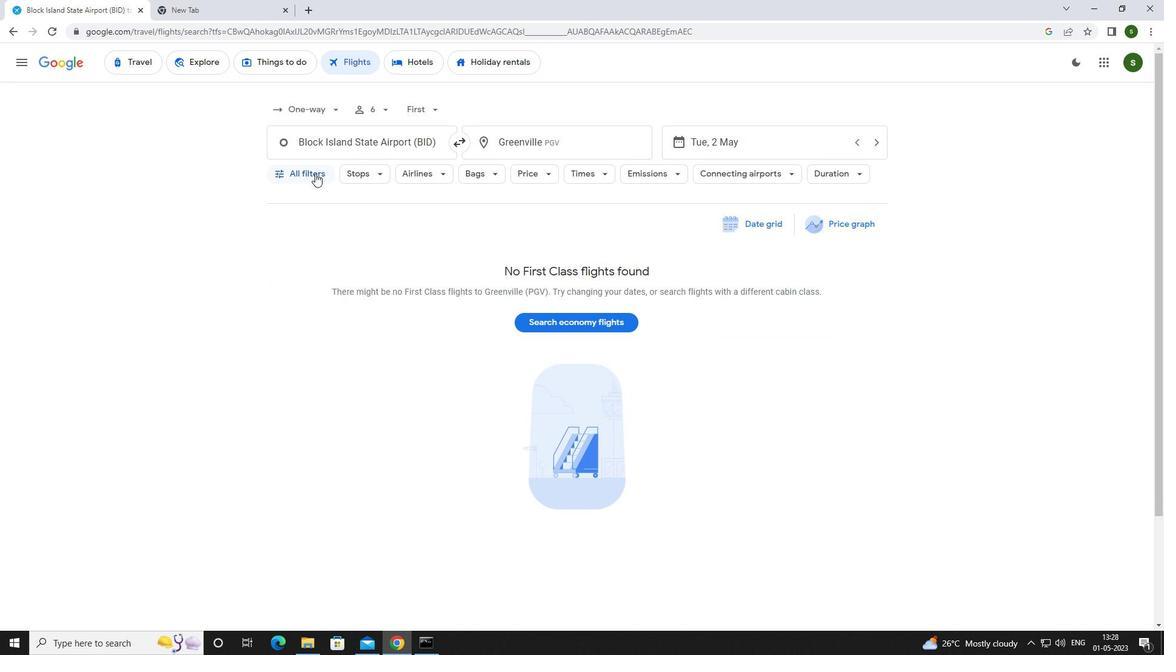 
Action: Mouse moved to (454, 434)
Screenshot: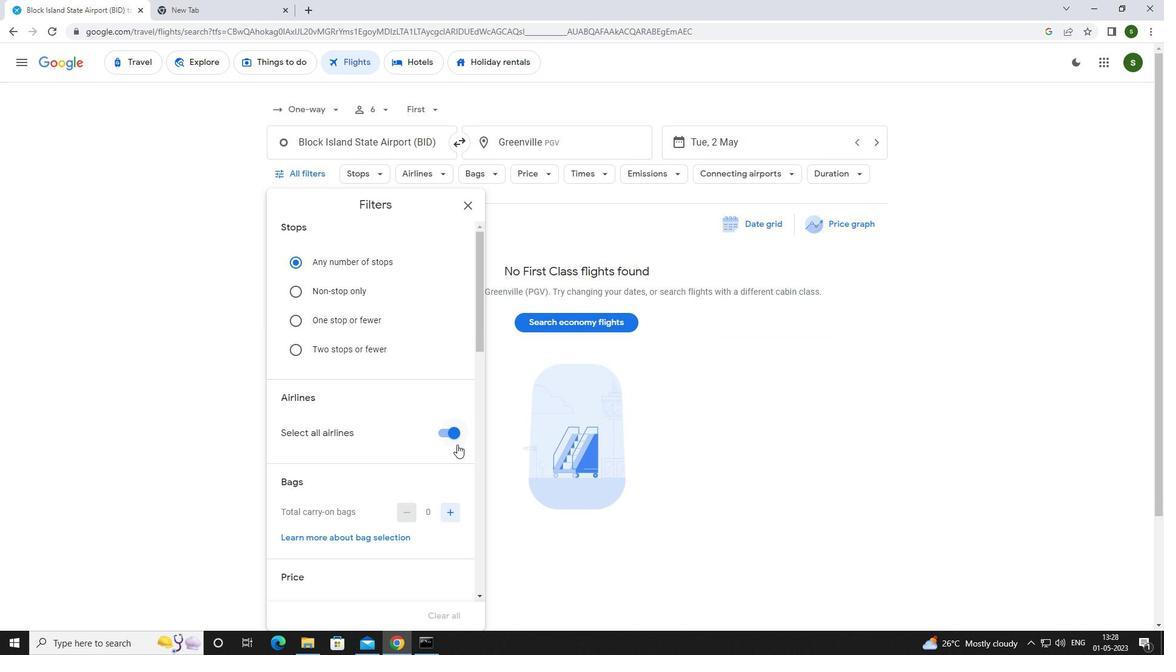 
Action: Mouse pressed left at (454, 434)
Screenshot: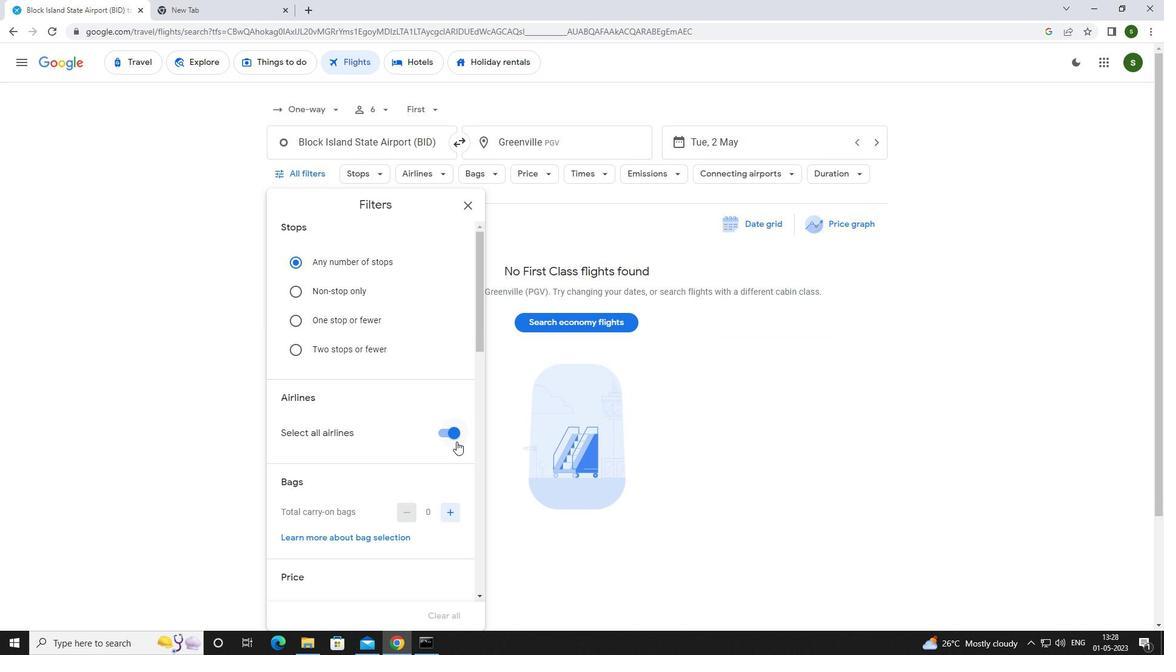 
Action: Mouse moved to (422, 388)
Screenshot: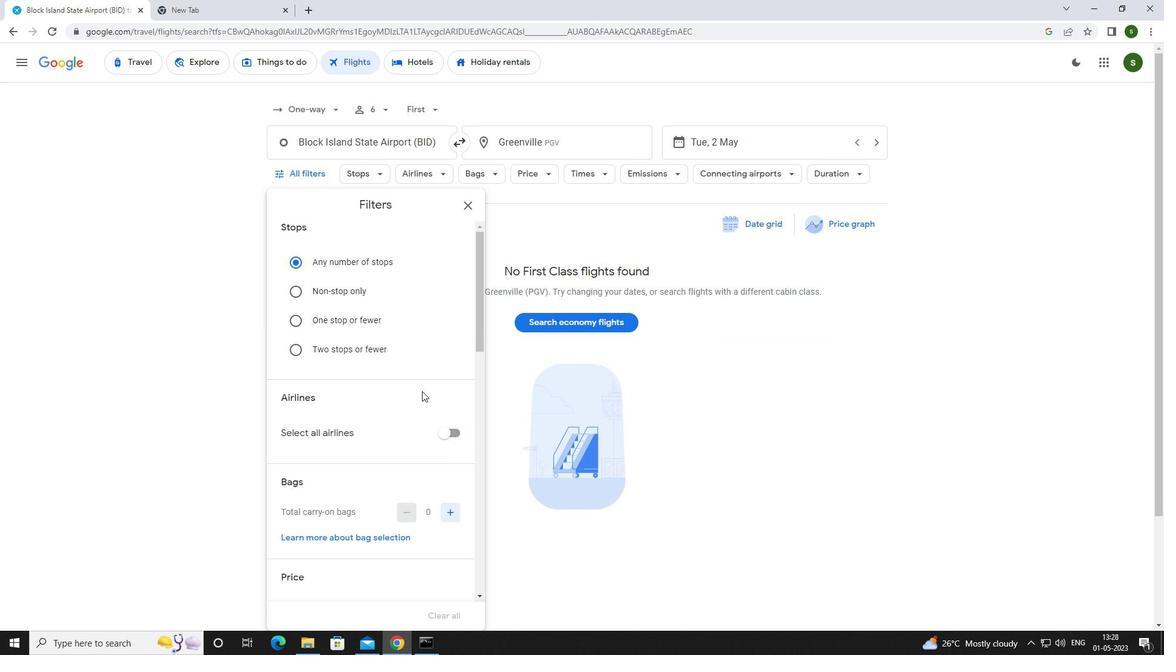 
Action: Mouse scrolled (422, 388) with delta (0, 0)
Screenshot: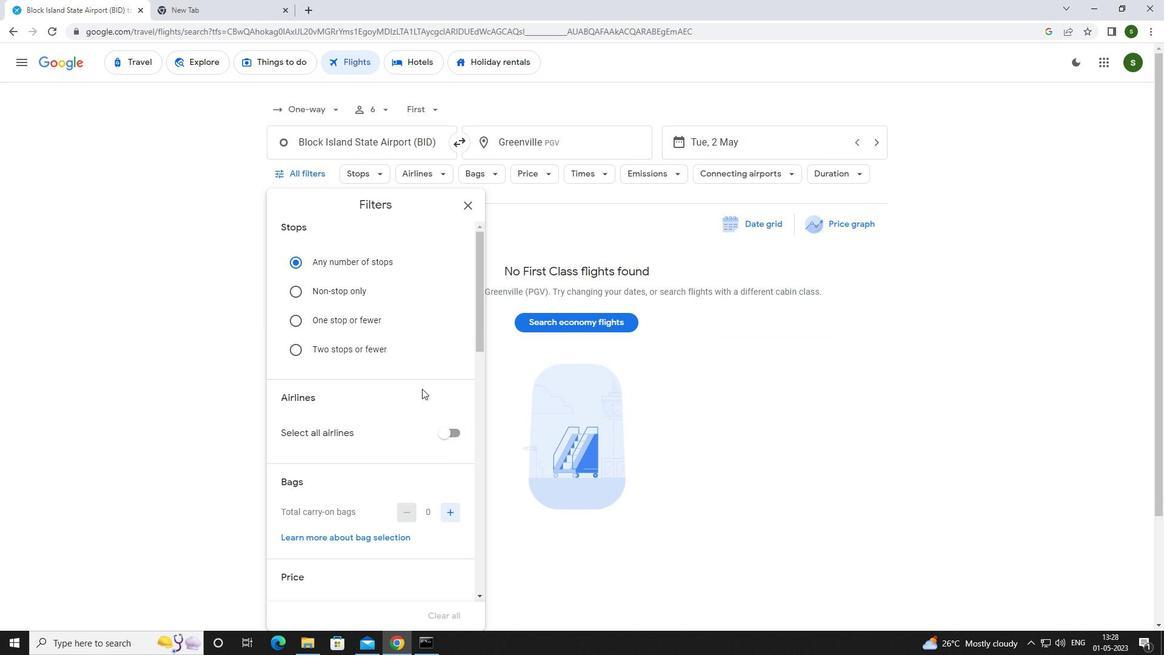 
Action: Mouse scrolled (422, 388) with delta (0, 0)
Screenshot: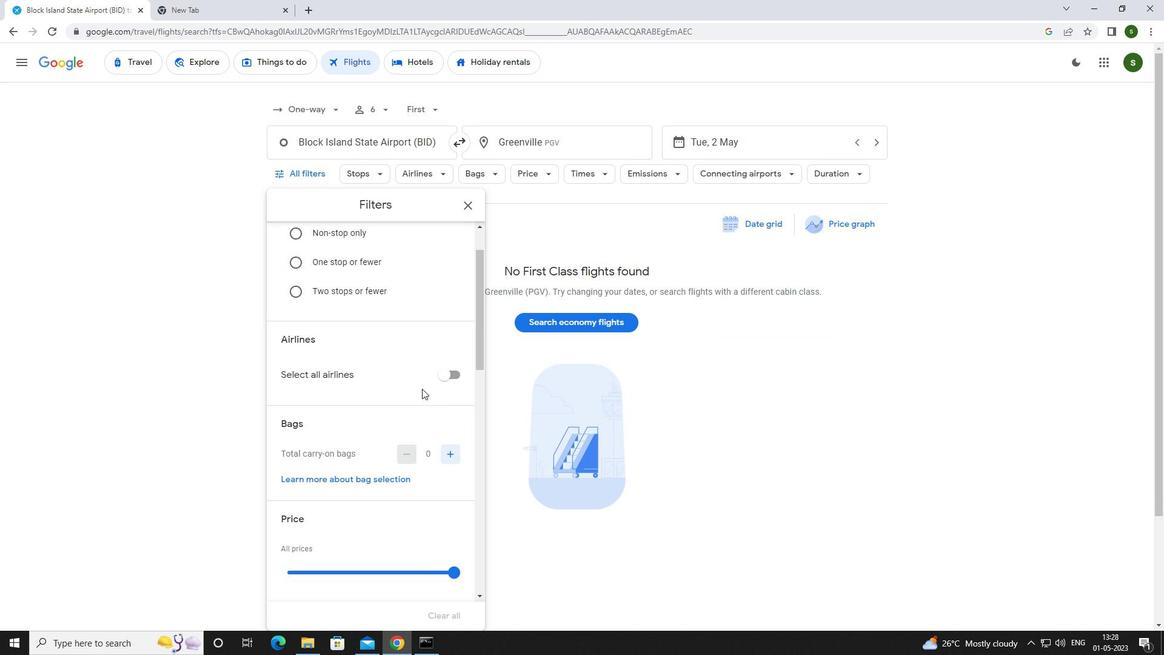 
Action: Mouse moved to (448, 389)
Screenshot: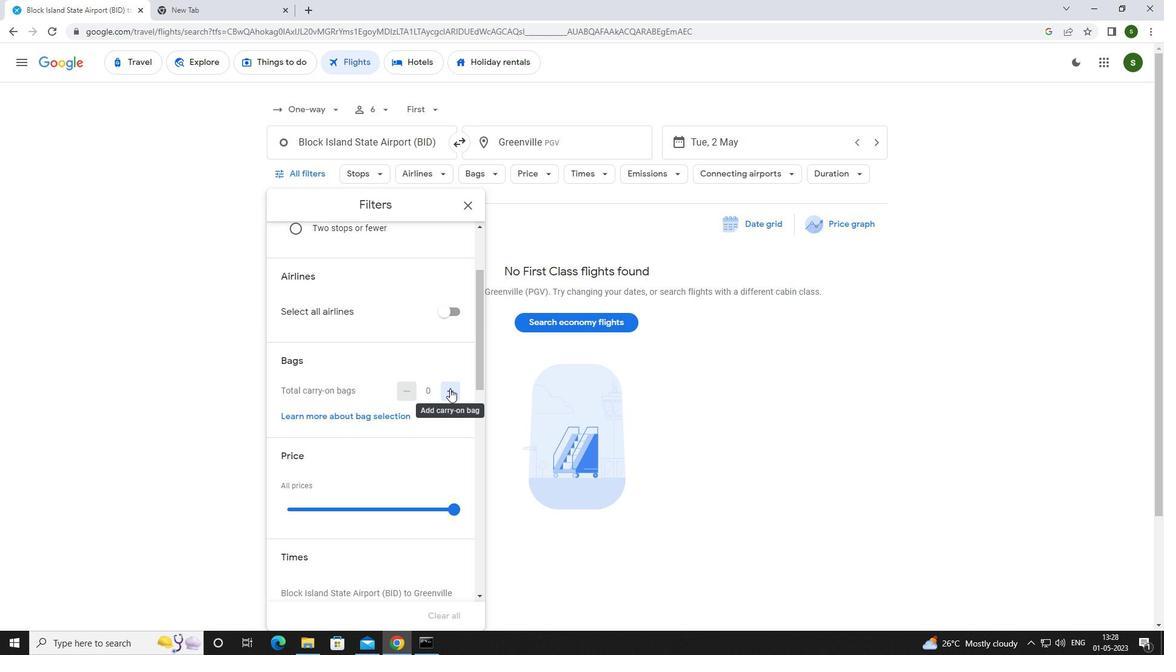 
Action: Mouse scrolled (448, 388) with delta (0, 0)
Screenshot: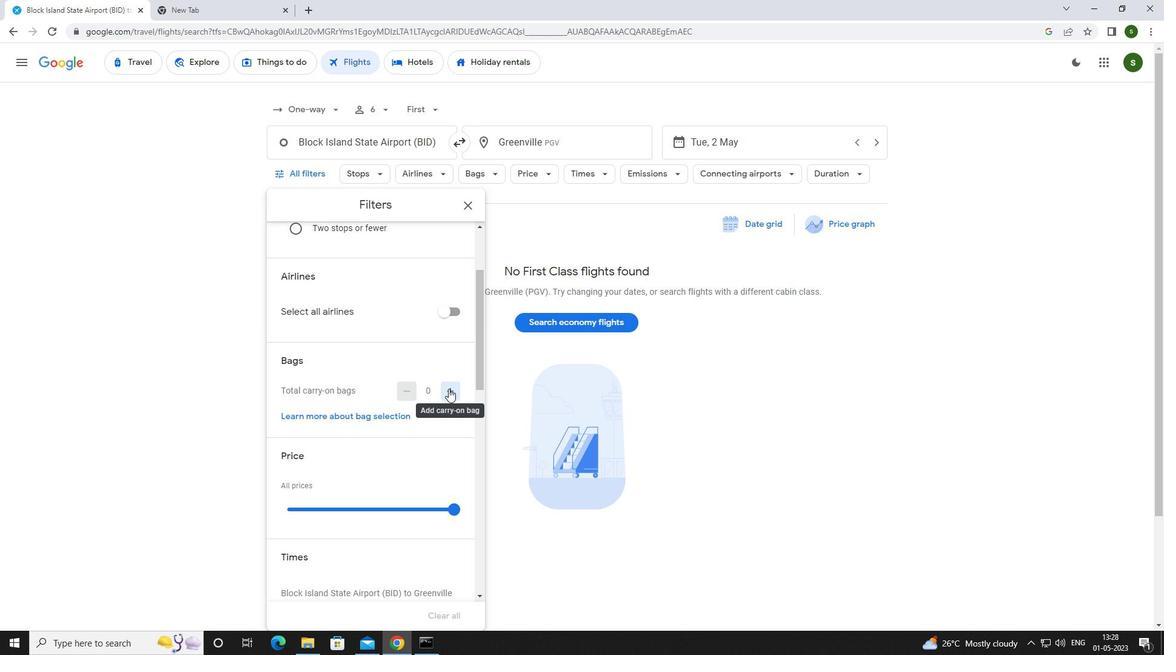 
Action: Mouse scrolled (448, 388) with delta (0, 0)
Screenshot: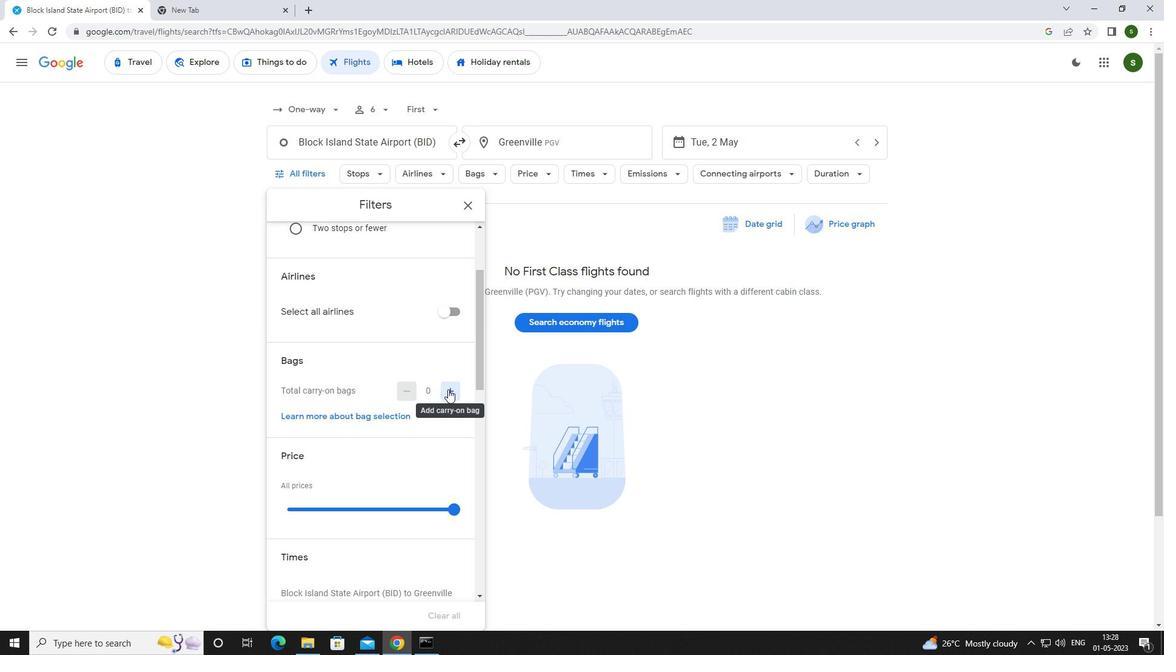 
Action: Mouse moved to (448, 389)
Screenshot: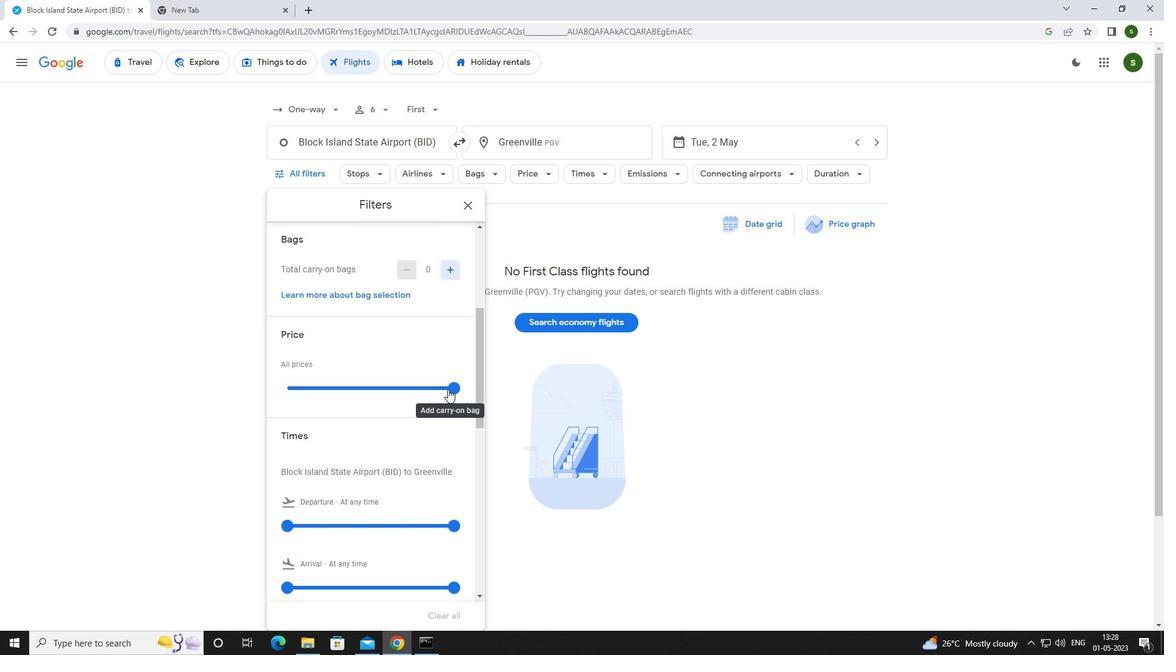 
Action: Mouse pressed left at (448, 389)
Screenshot: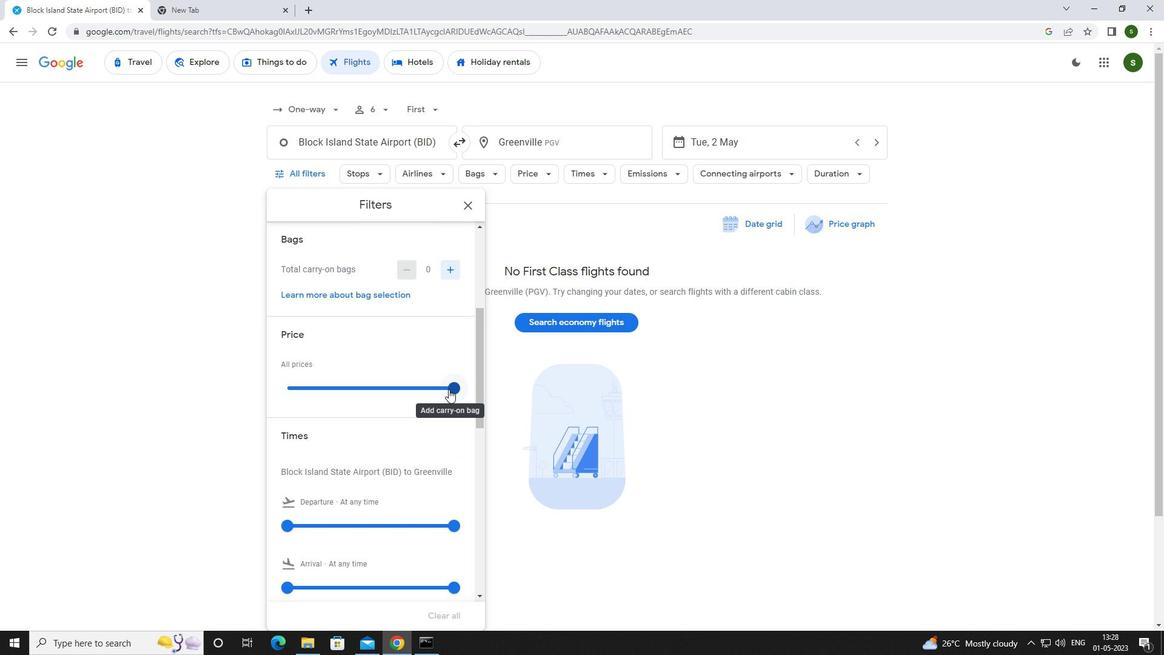 
Action: Mouse moved to (431, 389)
Screenshot: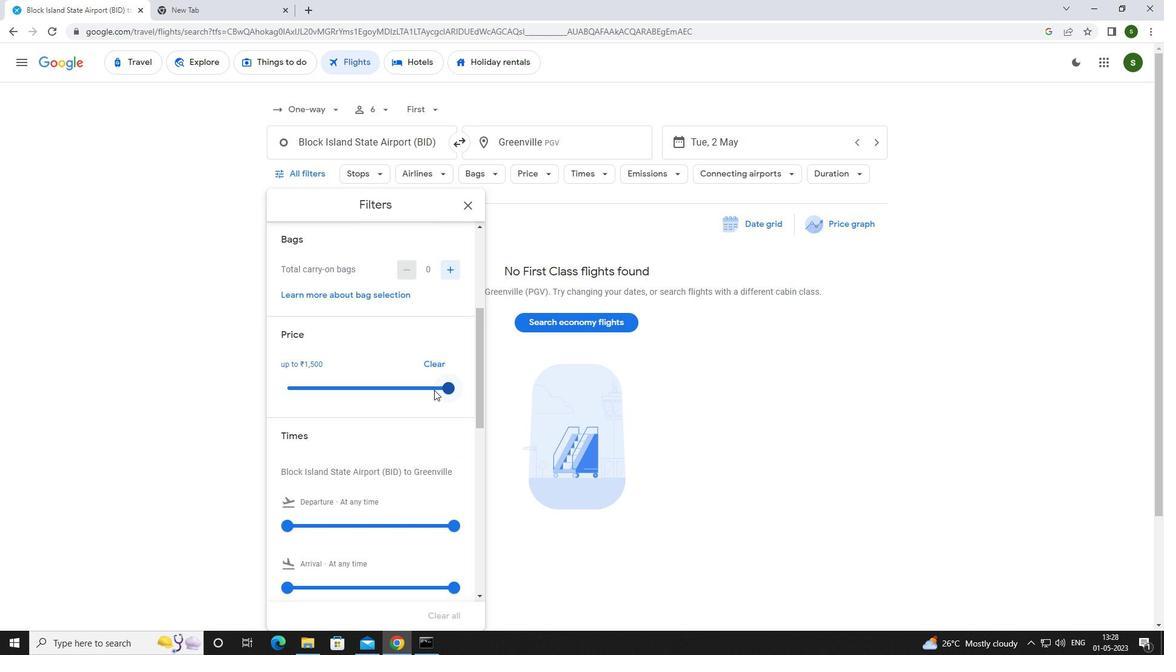 
Action: Mouse scrolled (431, 389) with delta (0, 0)
Screenshot: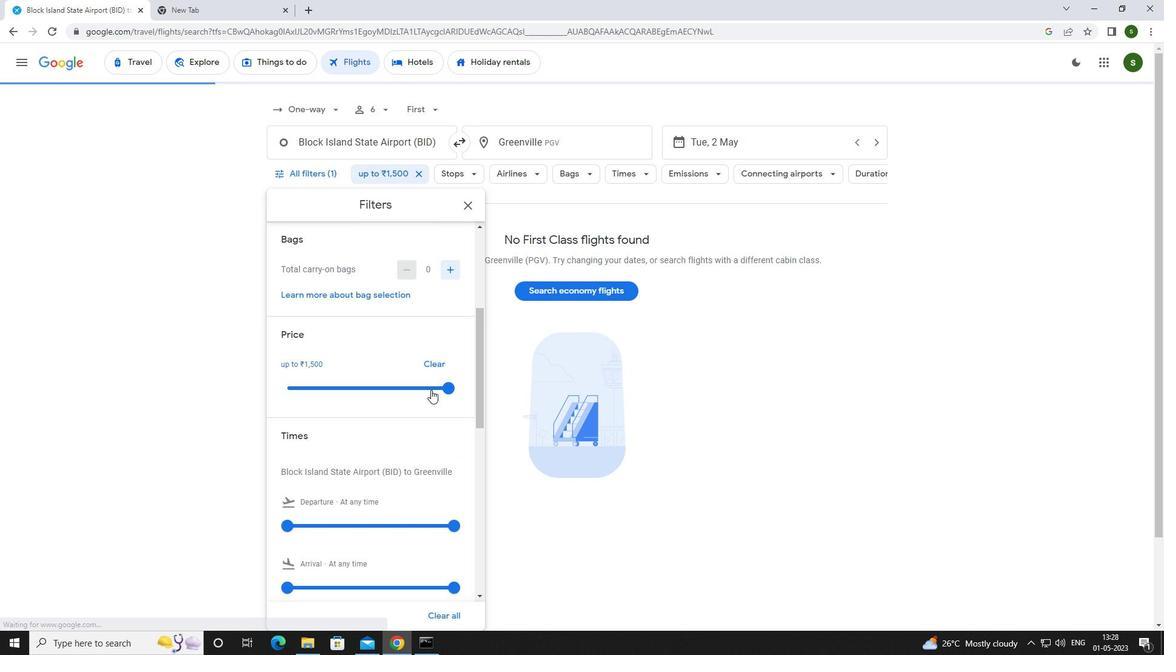 
Action: Mouse scrolled (431, 389) with delta (0, 0)
Screenshot: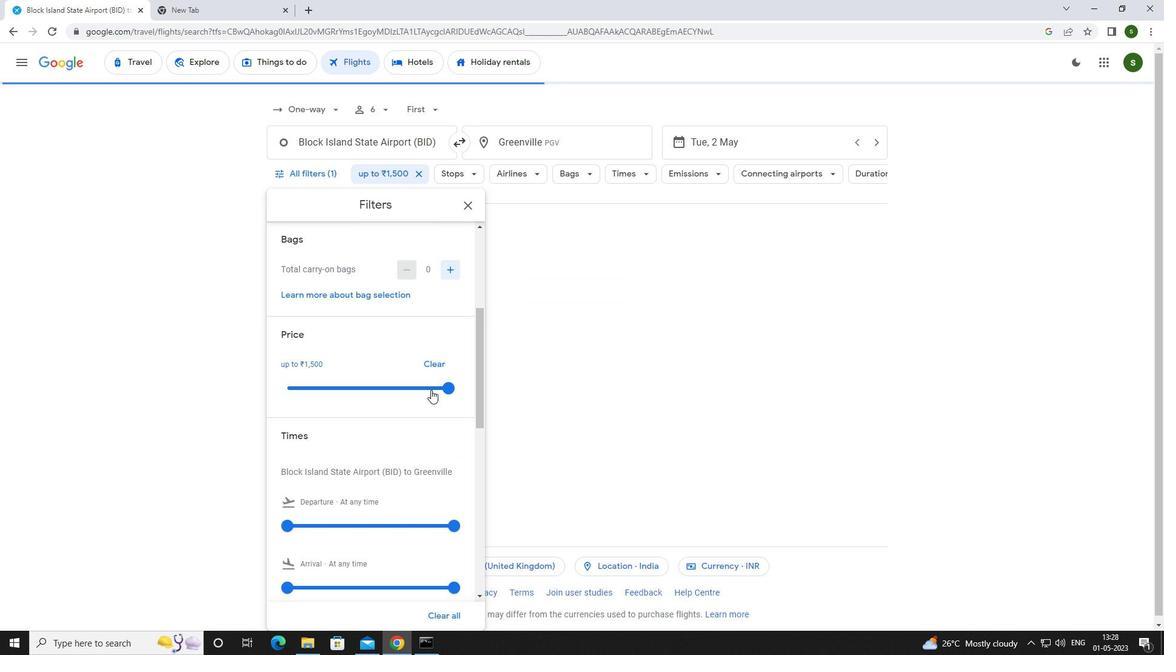 
Action: Mouse moved to (286, 401)
Screenshot: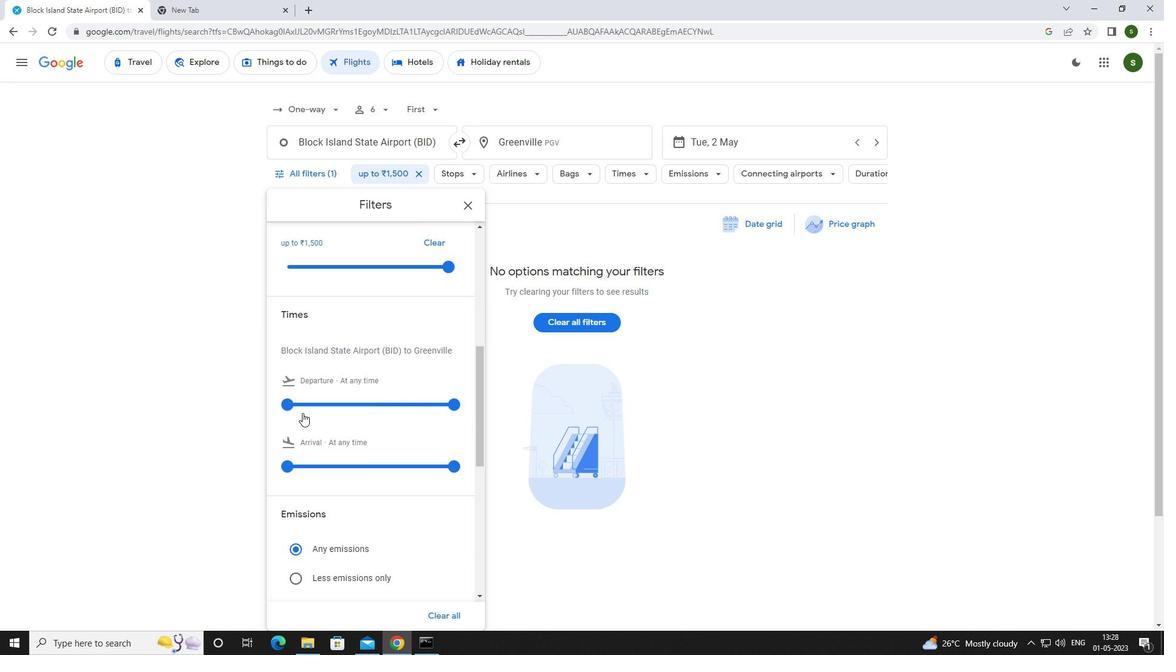 
Action: Mouse pressed left at (286, 401)
Screenshot: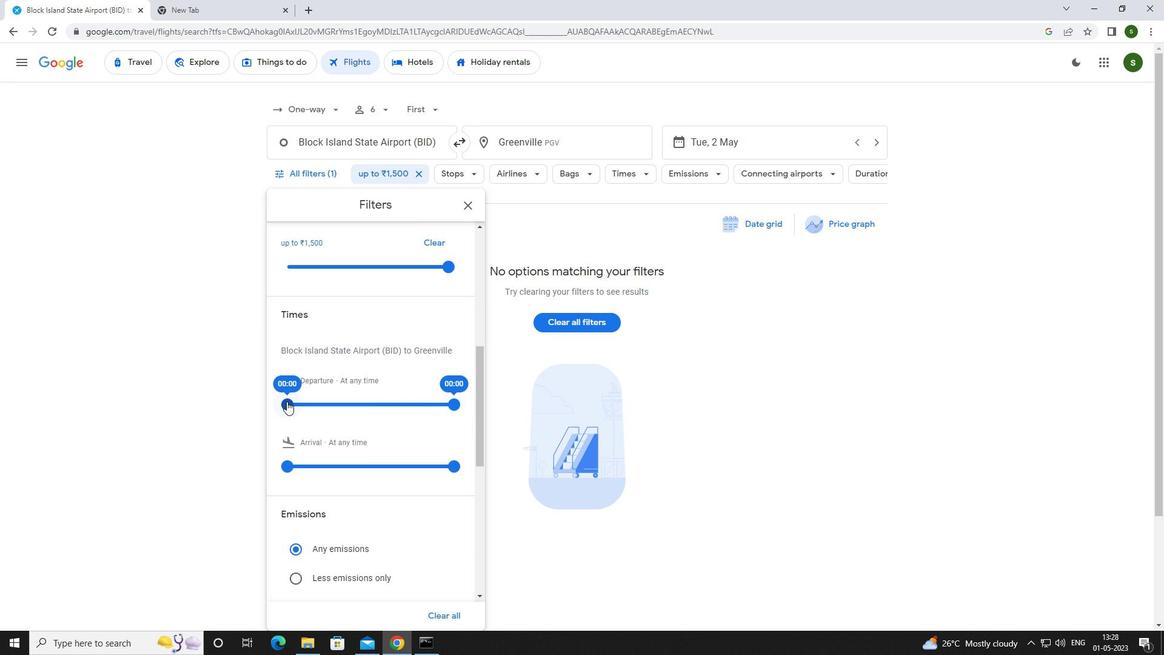 
Action: Mouse moved to (716, 421)
Screenshot: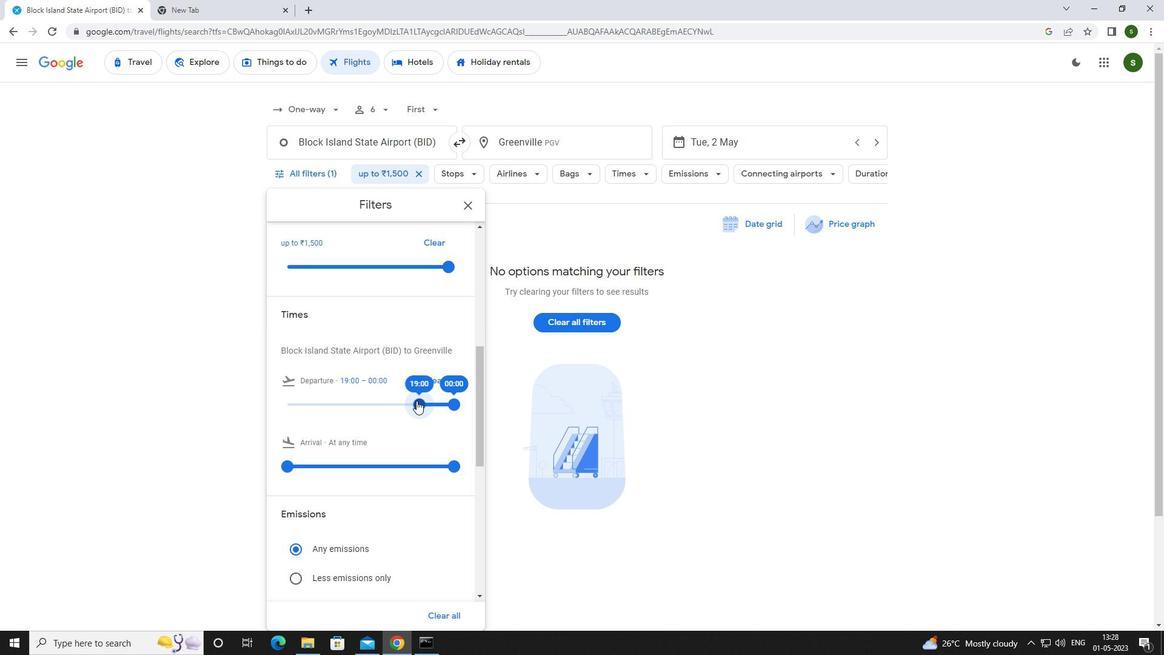 
Action: Mouse pressed left at (716, 421)
Screenshot: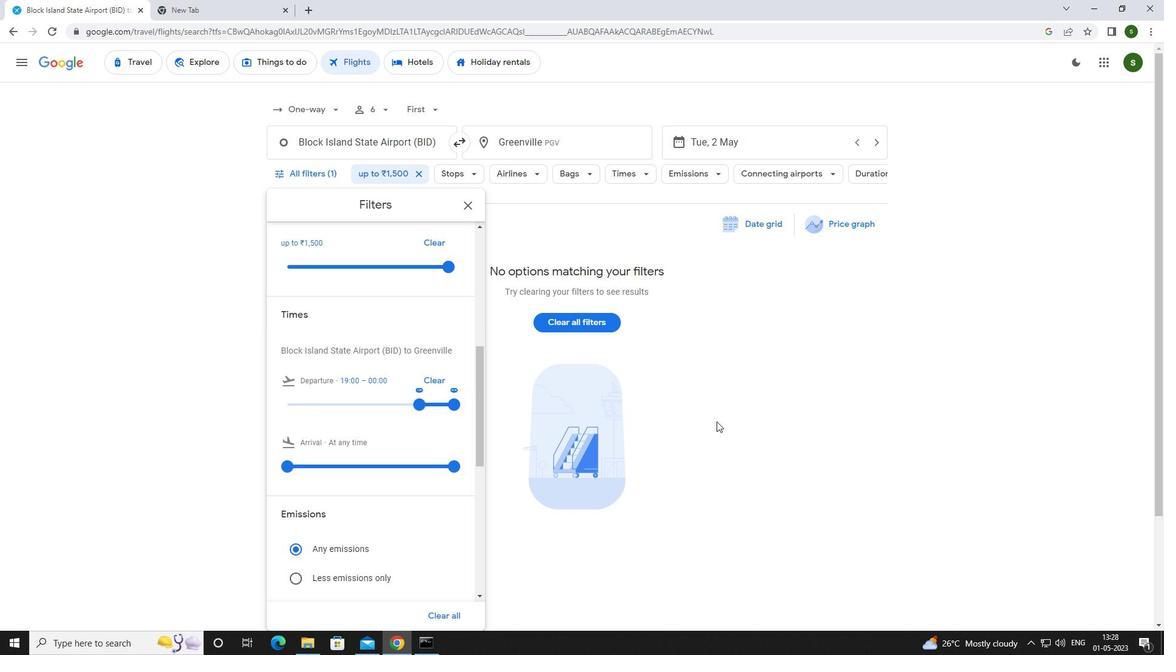 
